 Task: Look for space in Altamura, Italy from 9th June, 2023 to 11th June, 2023 for 2 adults in price range Rs.6000 to Rs.10000. Place can be entire place with 2 bedrooms having 2 beds and 1 bathroom. Property type can be house, flat, guest house. Amenities needed are: wifi, washing machine. Booking option can be shelf check-in. Required host language is English.
Action: Mouse moved to (439, 73)
Screenshot: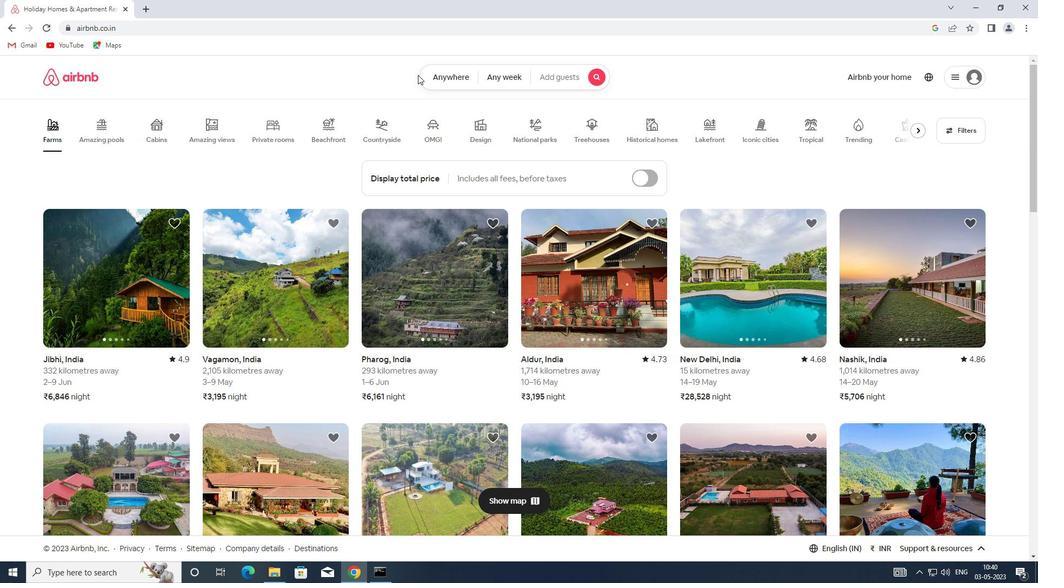 
Action: Mouse pressed left at (439, 73)
Screenshot: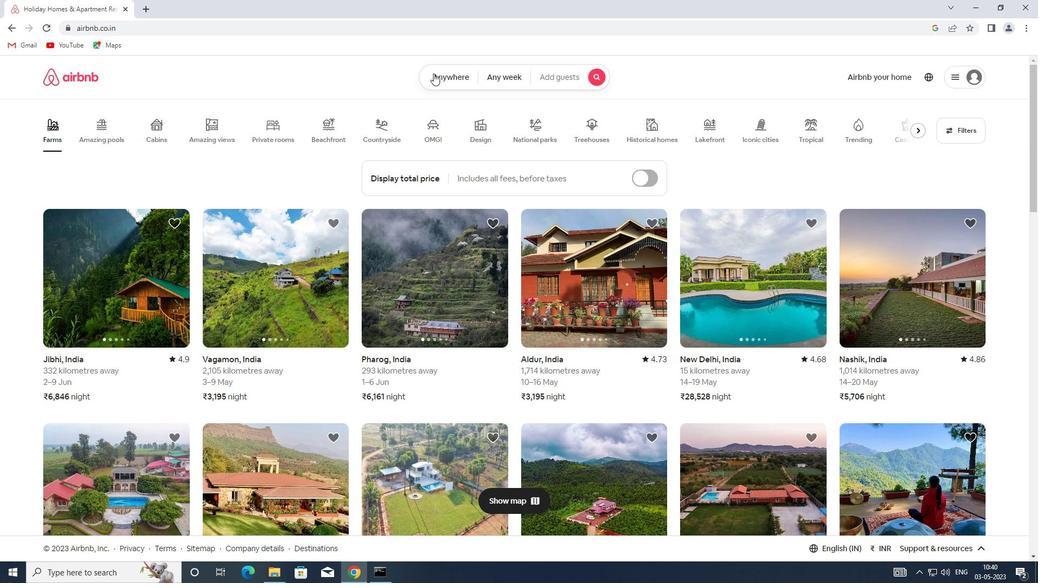 
Action: Mouse moved to (323, 124)
Screenshot: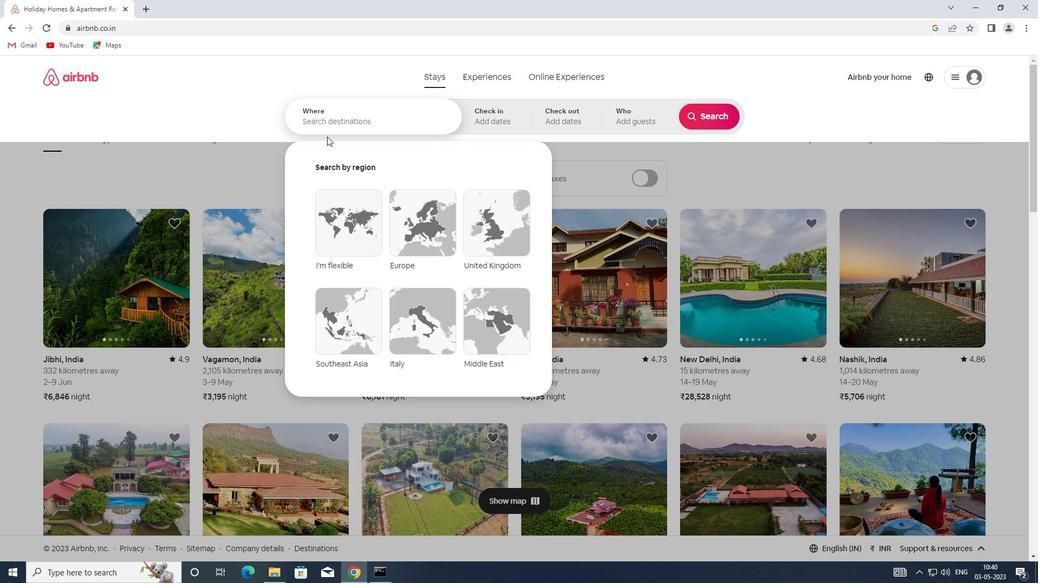 
Action: Mouse pressed left at (323, 124)
Screenshot: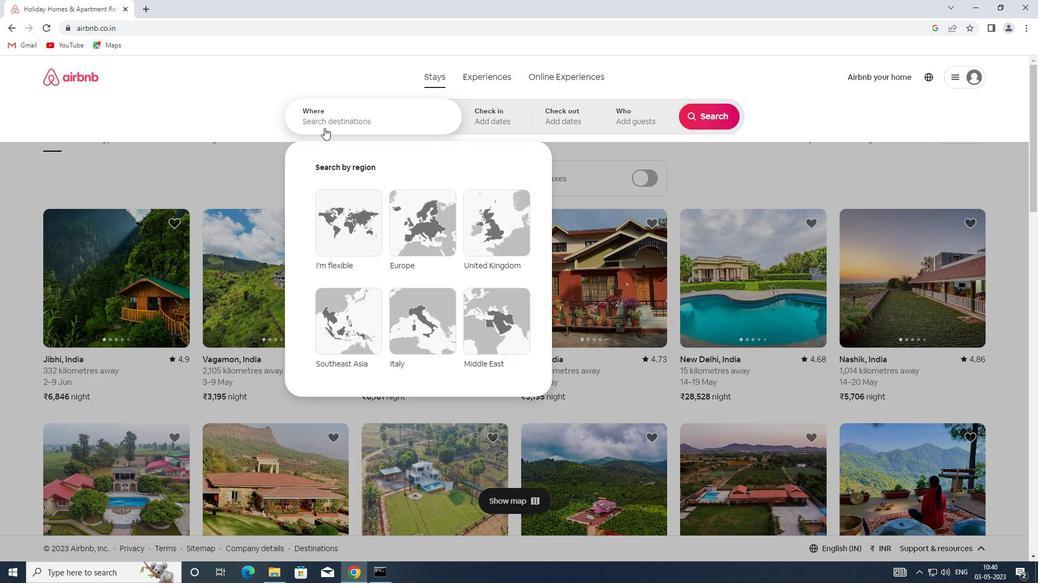 
Action: Key pressed <Key.shift>ALTAMURA,<Key.shift>ITALY
Screenshot: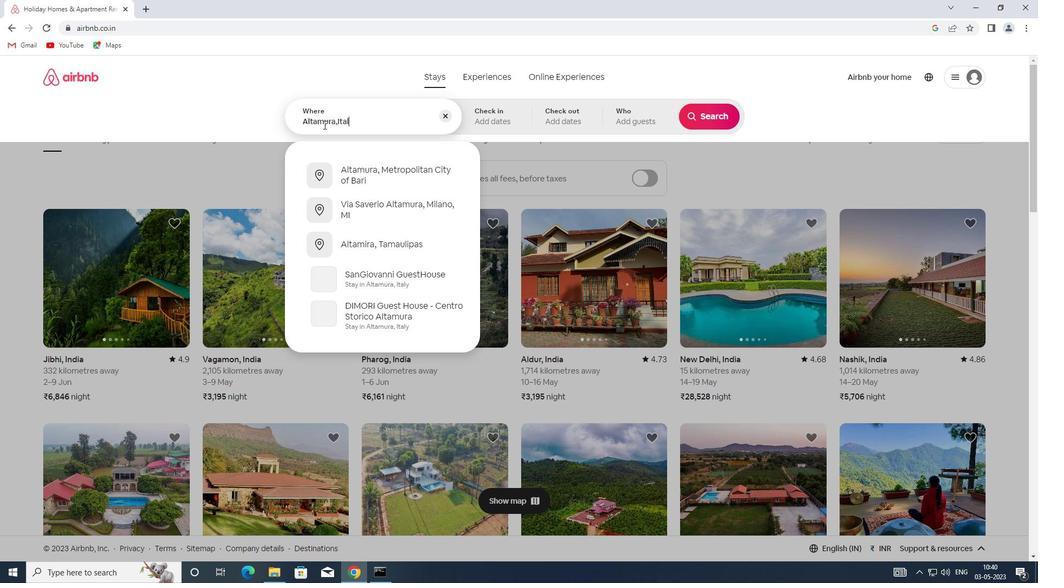 
Action: Mouse moved to (490, 122)
Screenshot: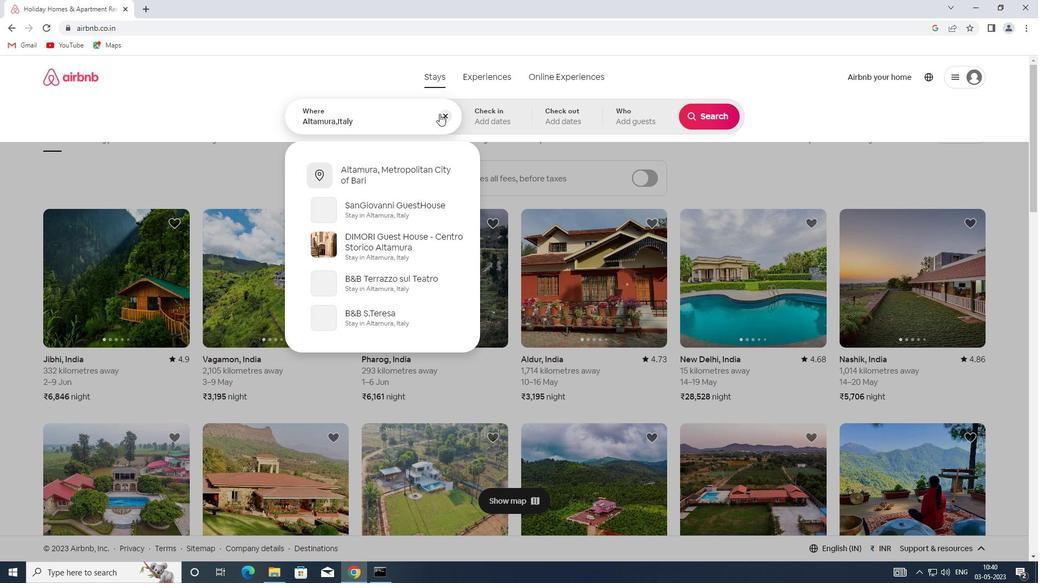 
Action: Mouse pressed left at (490, 122)
Screenshot: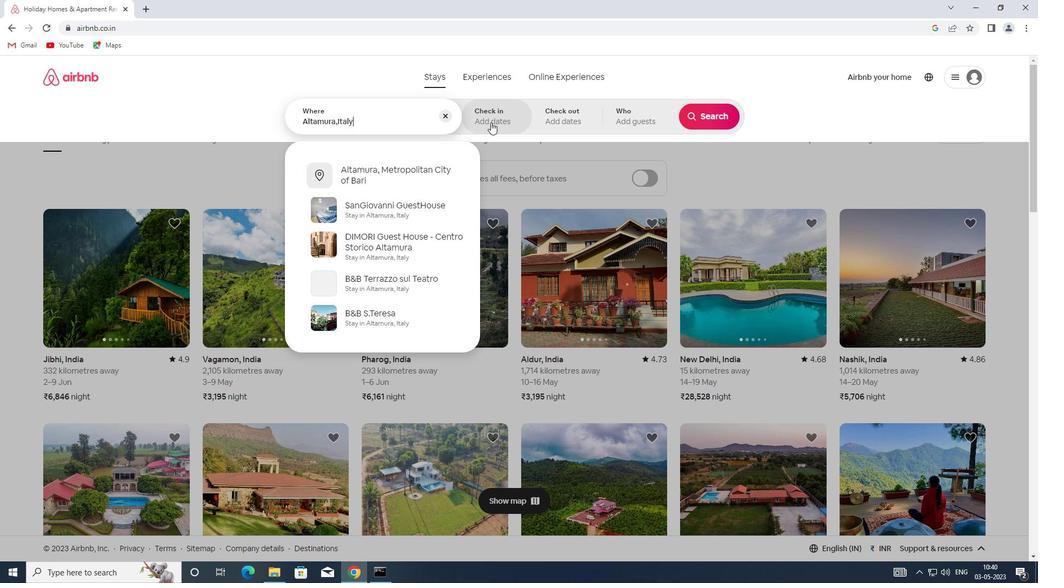 
Action: Mouse moved to (670, 269)
Screenshot: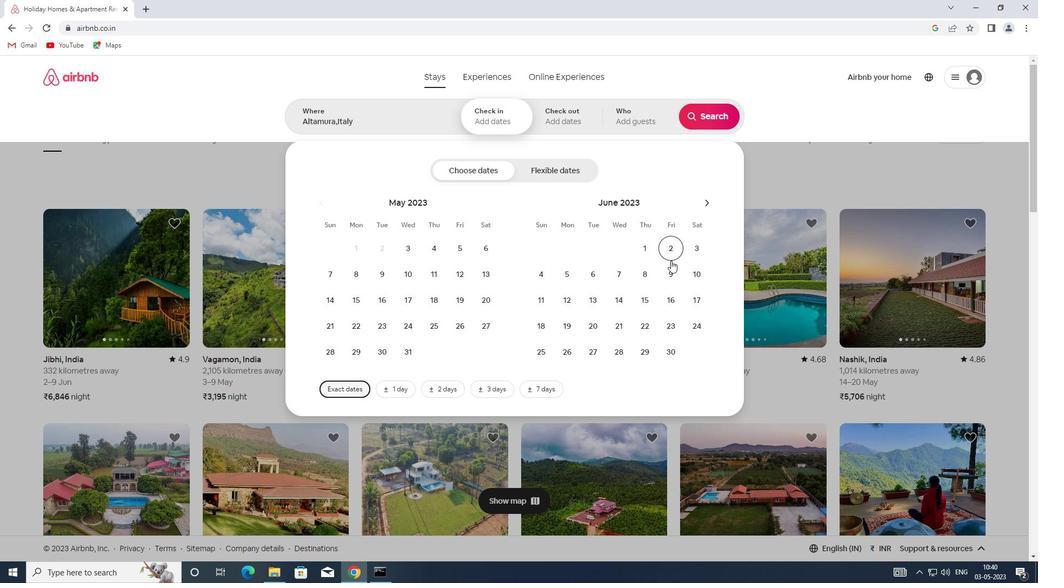 
Action: Mouse pressed left at (670, 269)
Screenshot: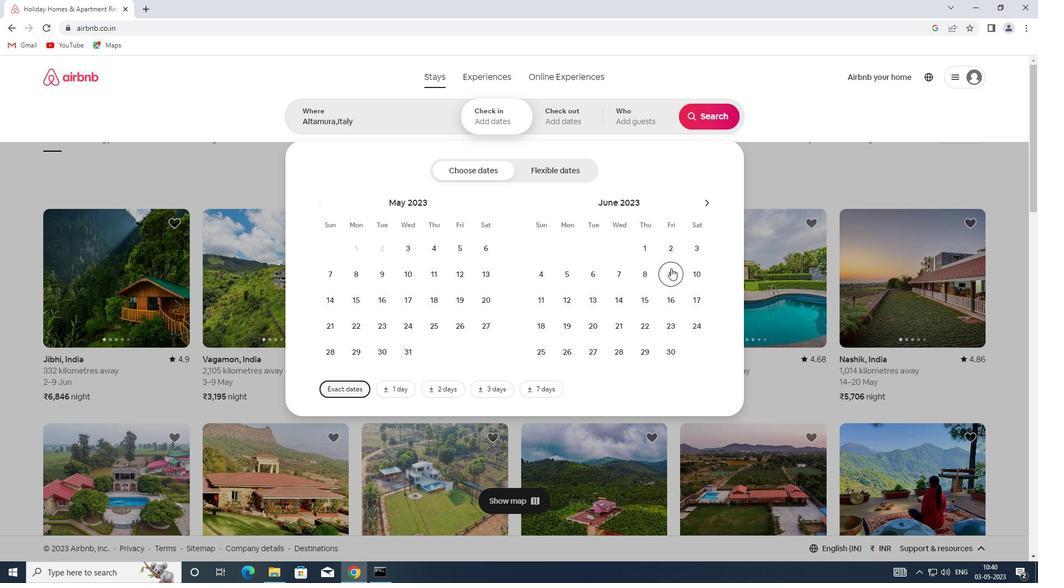 
Action: Mouse moved to (534, 290)
Screenshot: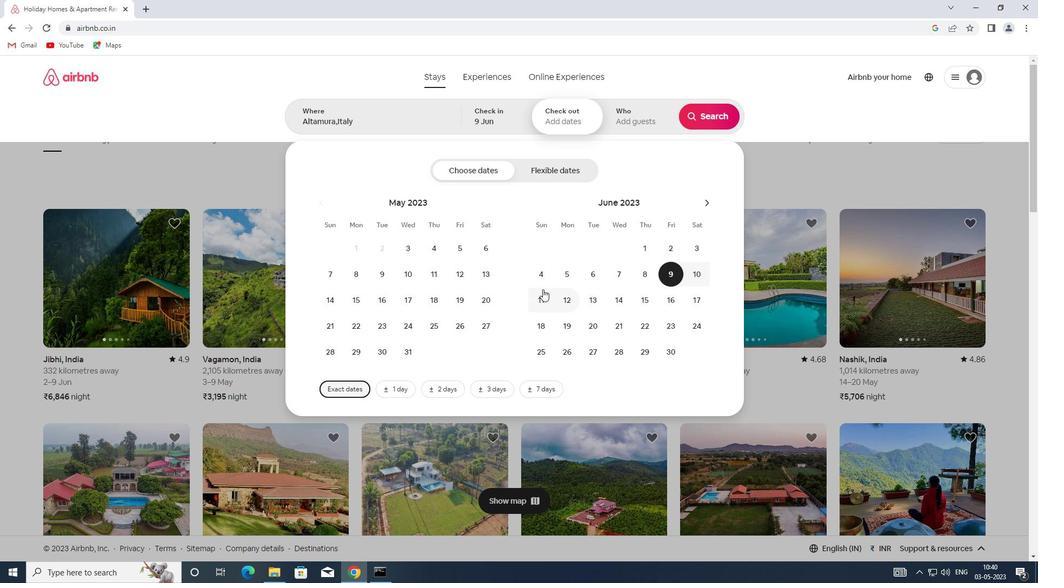 
Action: Mouse pressed left at (534, 290)
Screenshot: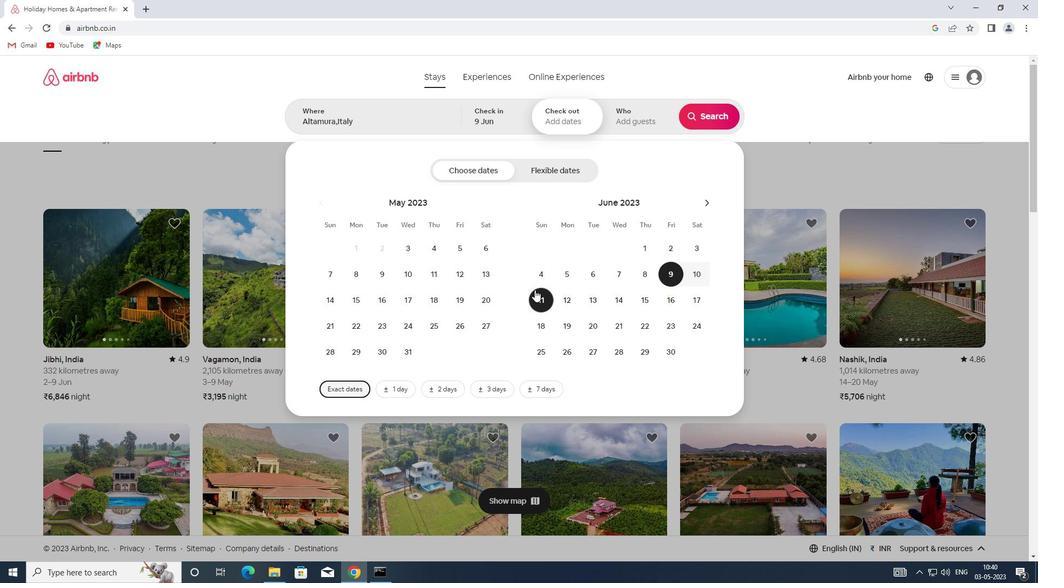 
Action: Mouse moved to (633, 115)
Screenshot: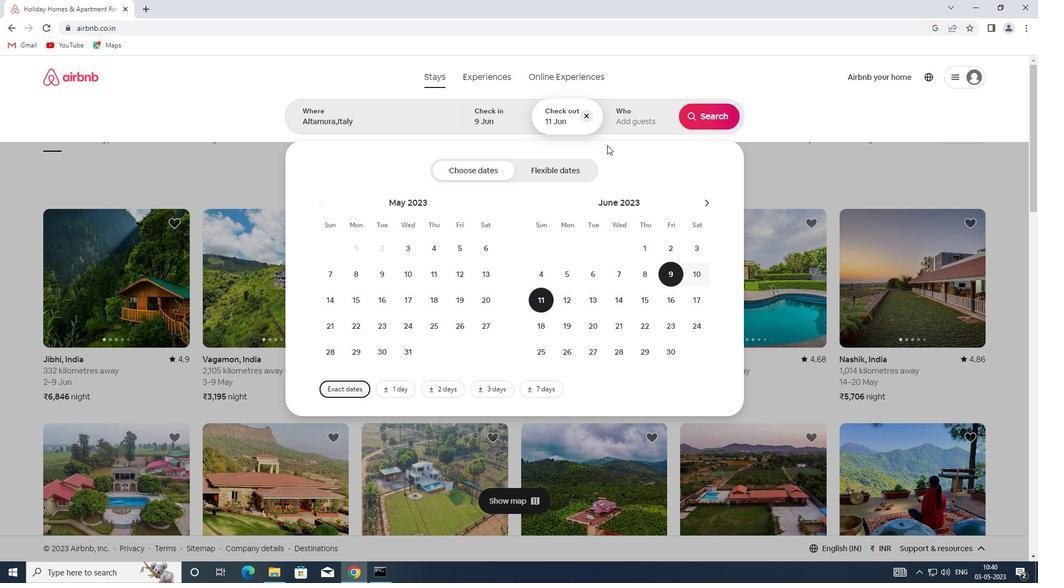 
Action: Mouse pressed left at (633, 115)
Screenshot: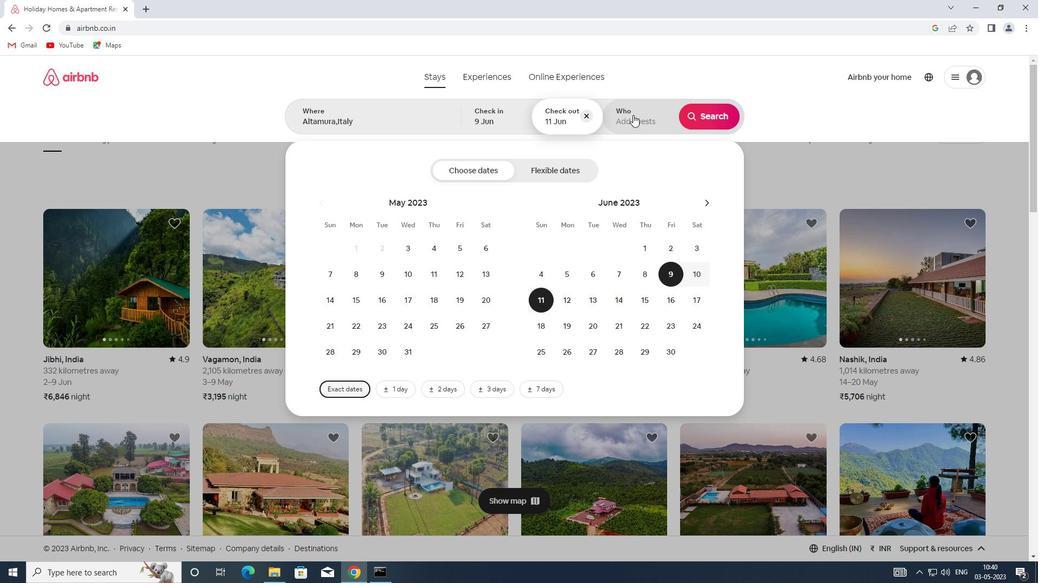 
Action: Mouse moved to (707, 174)
Screenshot: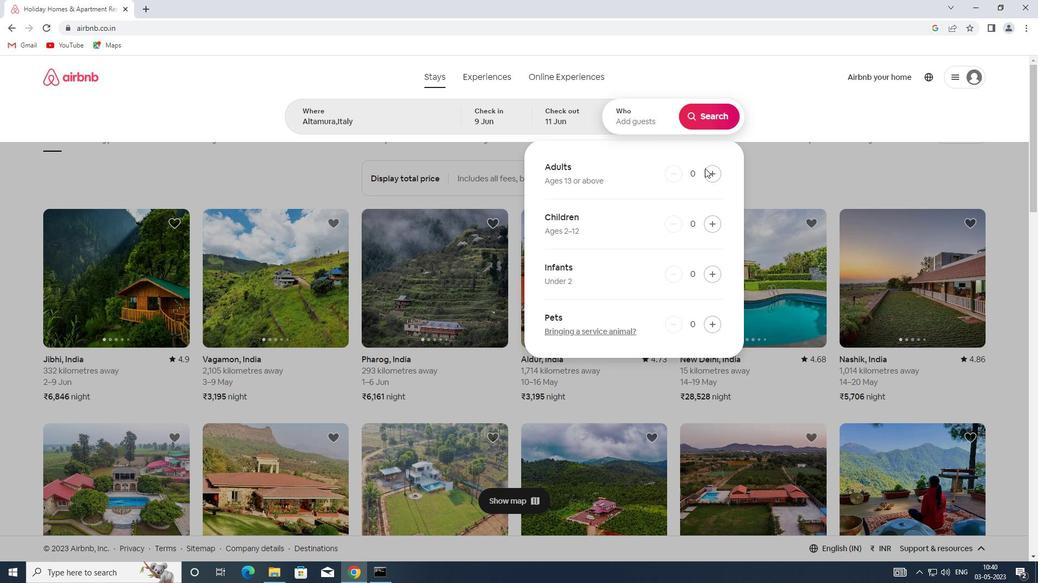 
Action: Mouse pressed left at (707, 174)
Screenshot: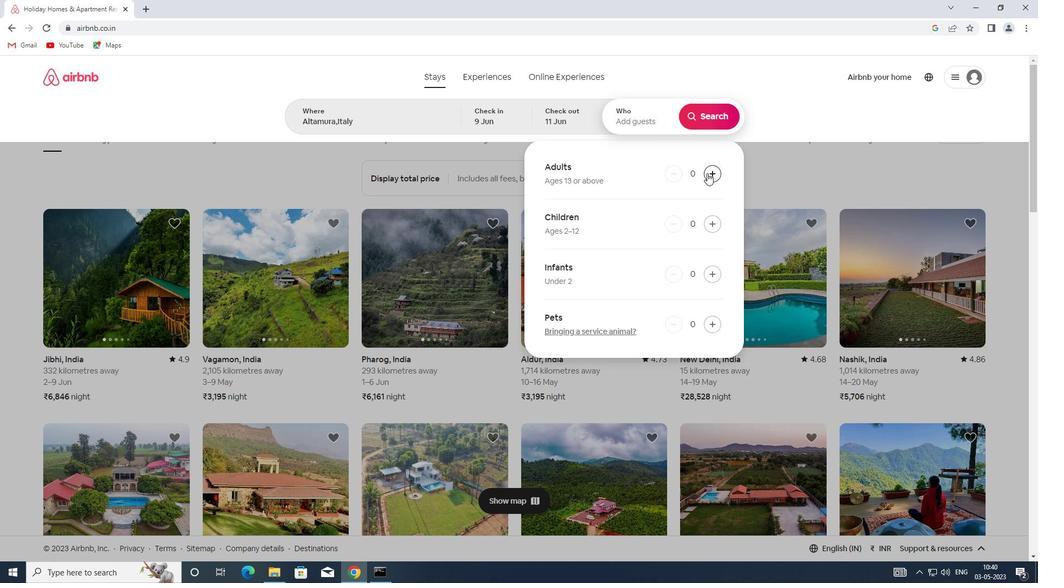 
Action: Mouse pressed left at (707, 174)
Screenshot: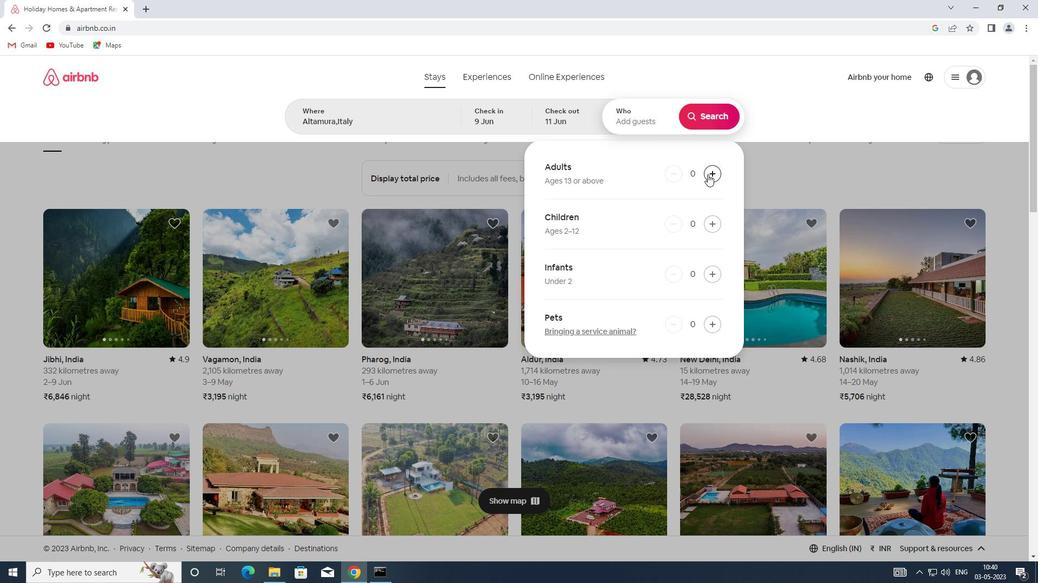 
Action: Mouse moved to (708, 117)
Screenshot: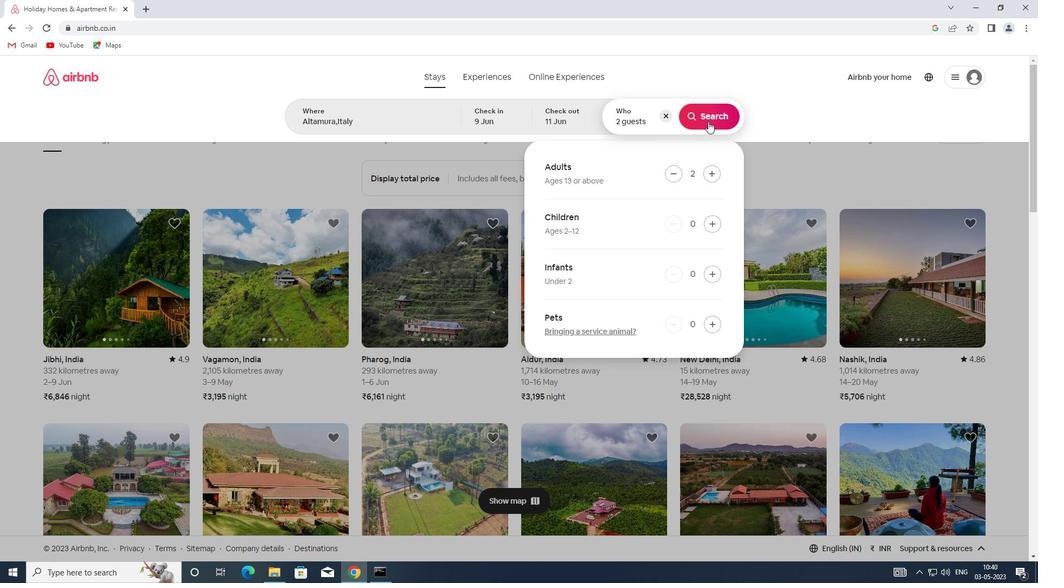 
Action: Mouse pressed left at (708, 117)
Screenshot: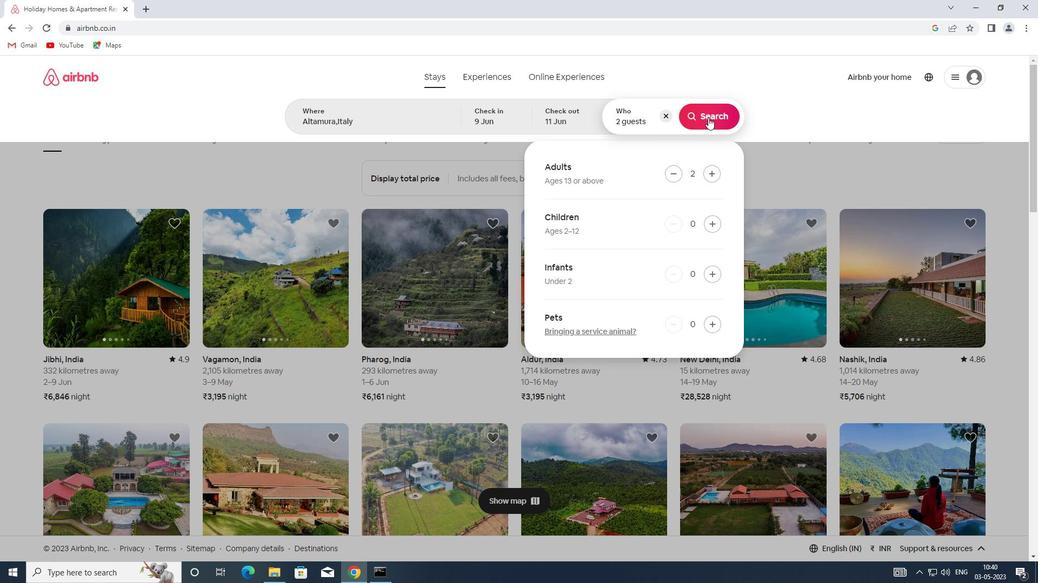 
Action: Mouse moved to (975, 116)
Screenshot: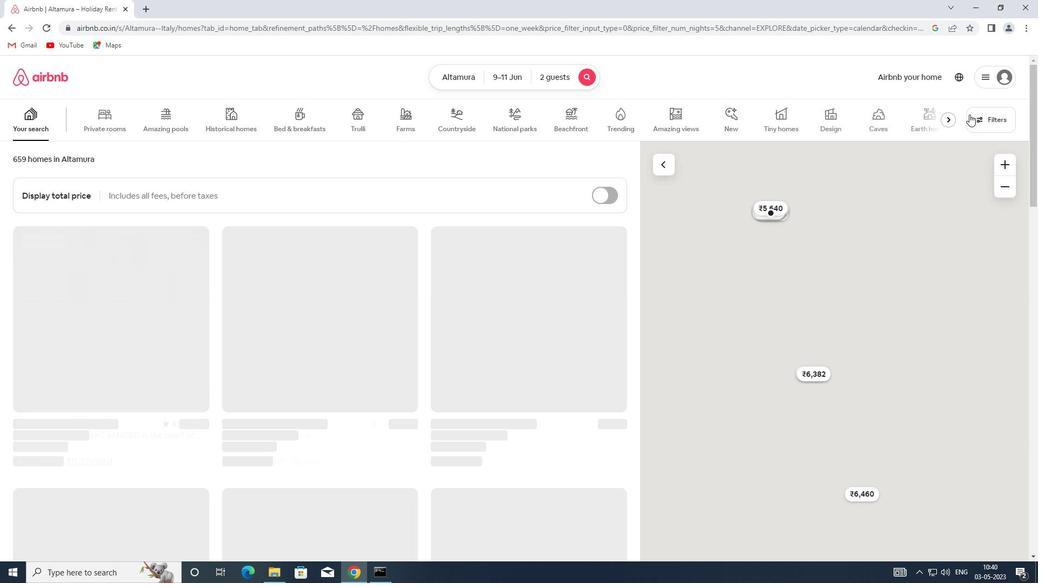 
Action: Mouse pressed left at (975, 116)
Screenshot: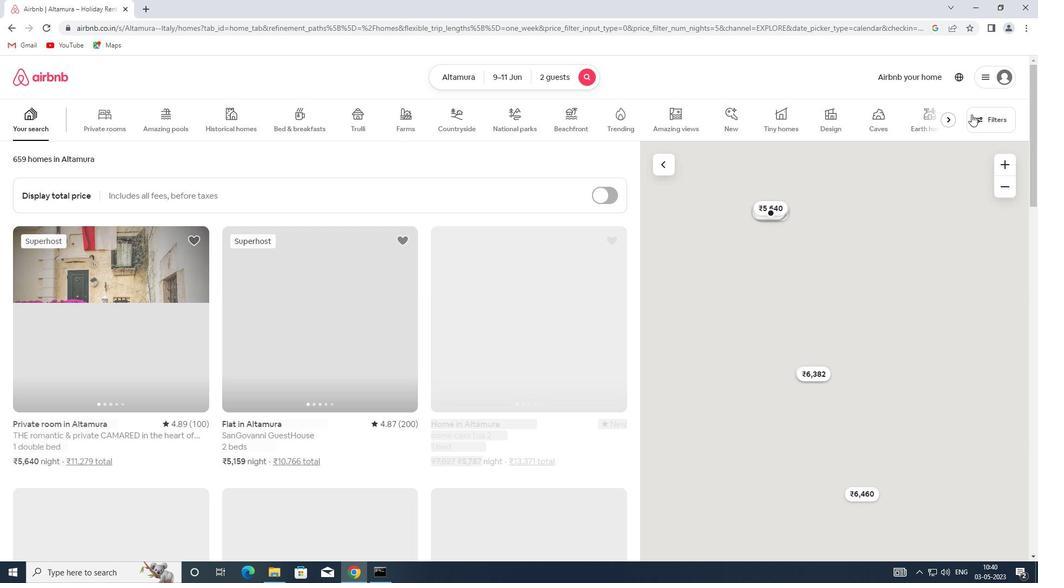 
Action: Mouse moved to (375, 255)
Screenshot: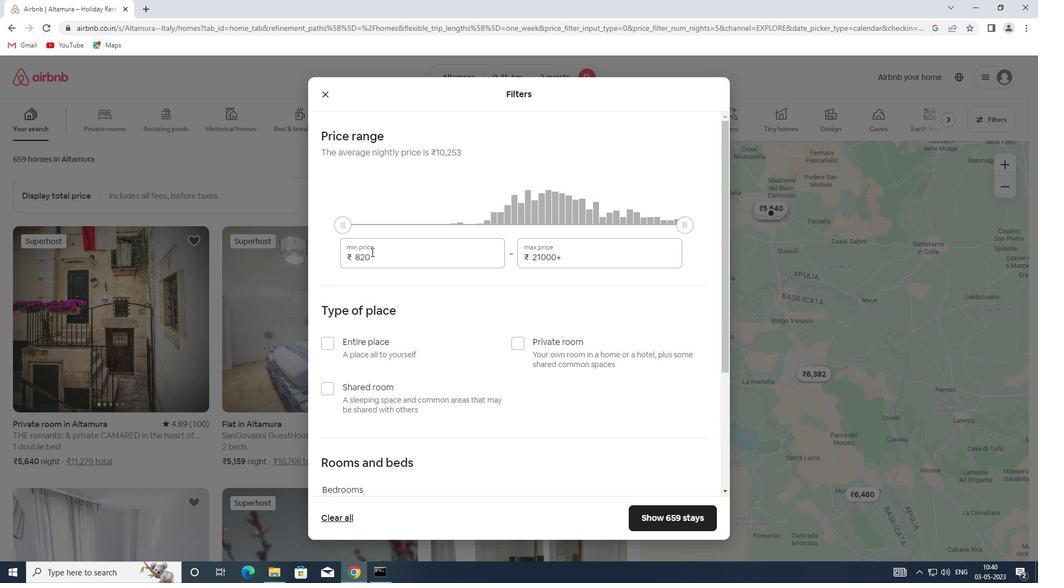 
Action: Mouse pressed left at (375, 255)
Screenshot: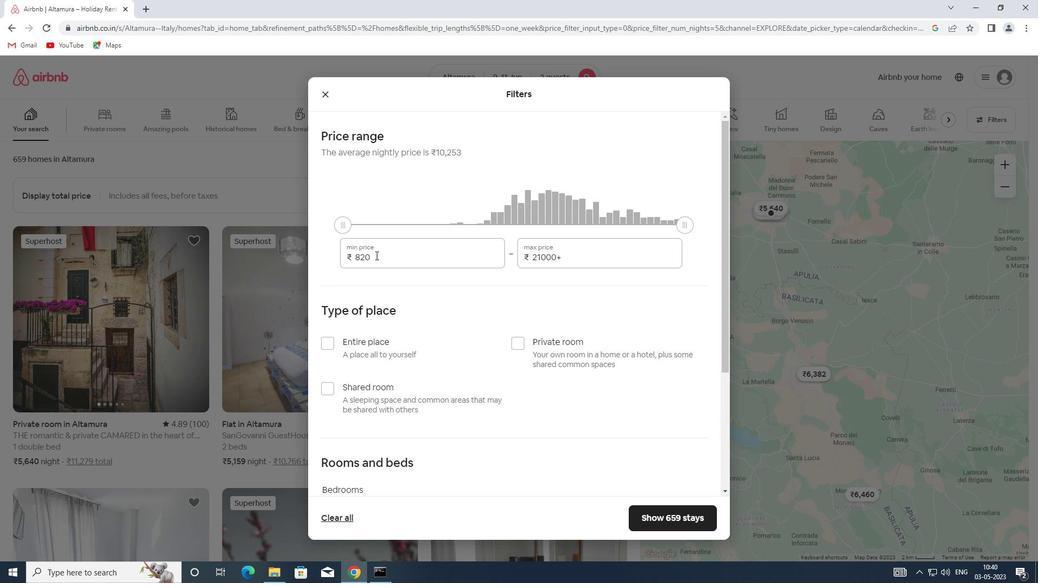 
Action: Mouse moved to (331, 255)
Screenshot: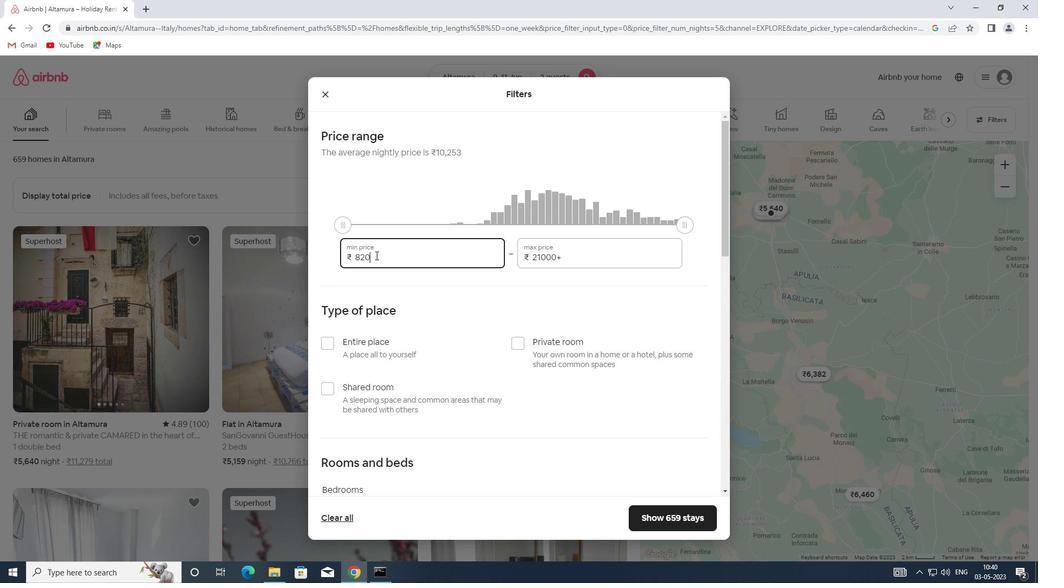 
Action: Key pressed 6000
Screenshot: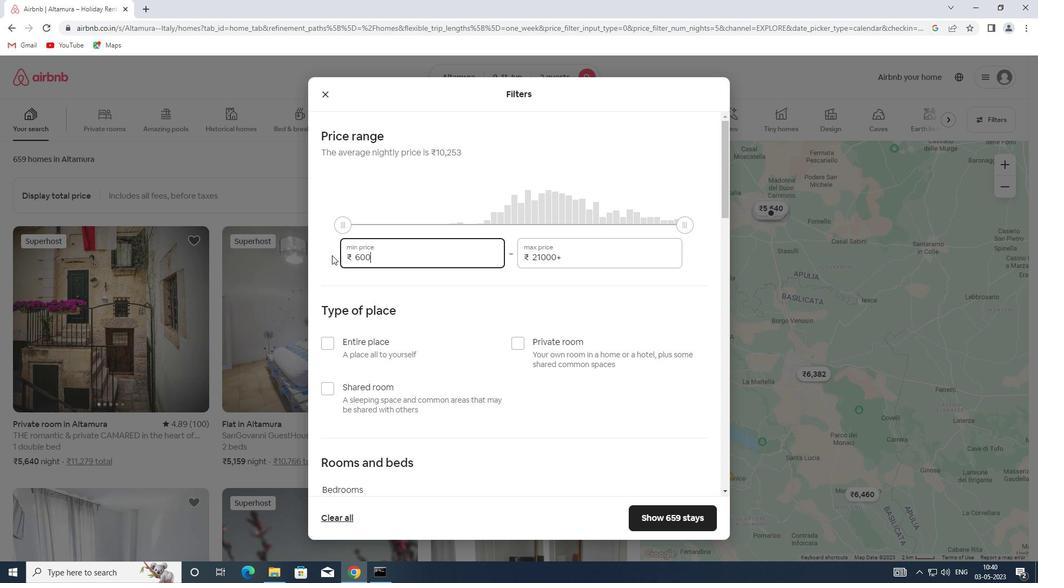 
Action: Mouse moved to (567, 257)
Screenshot: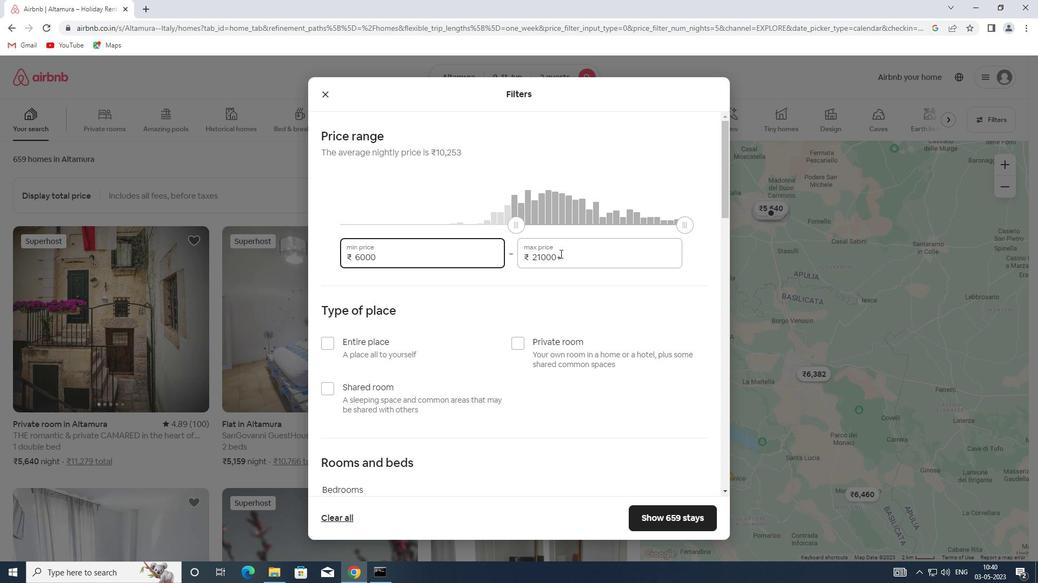 
Action: Mouse pressed left at (567, 257)
Screenshot: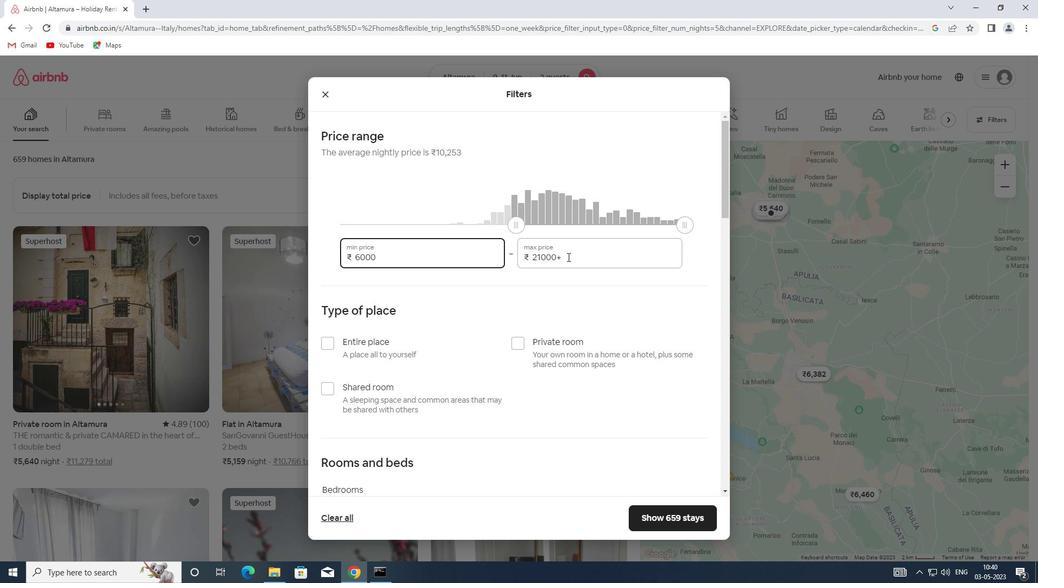 
Action: Mouse moved to (514, 257)
Screenshot: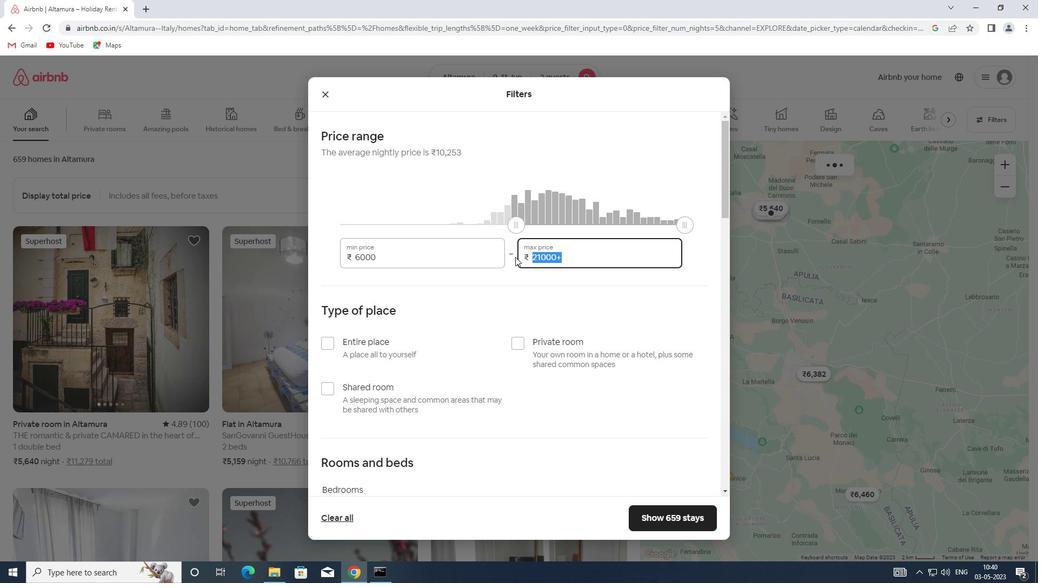 
Action: Key pressed 10000
Screenshot: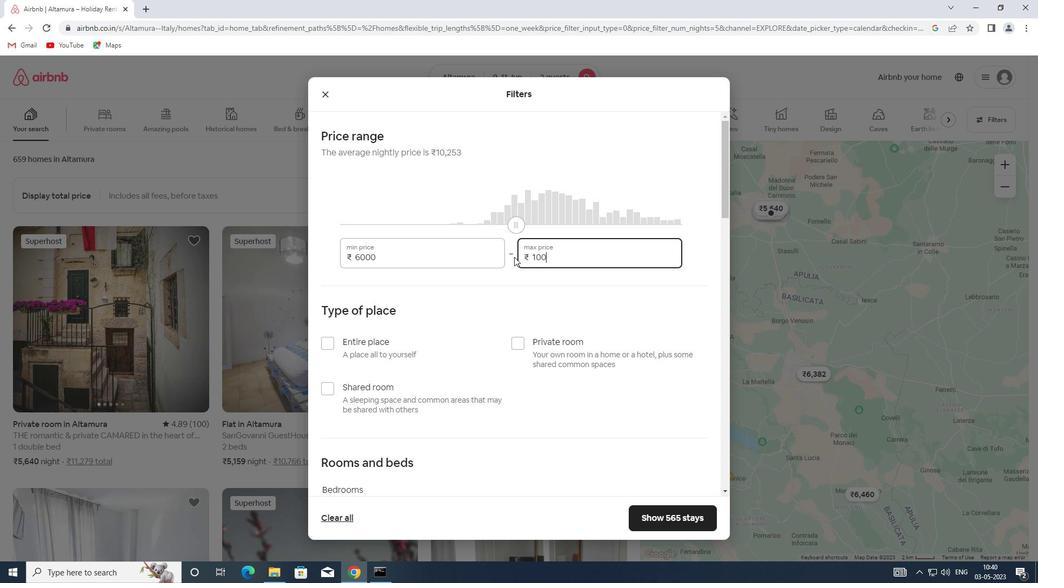 
Action: Mouse moved to (543, 295)
Screenshot: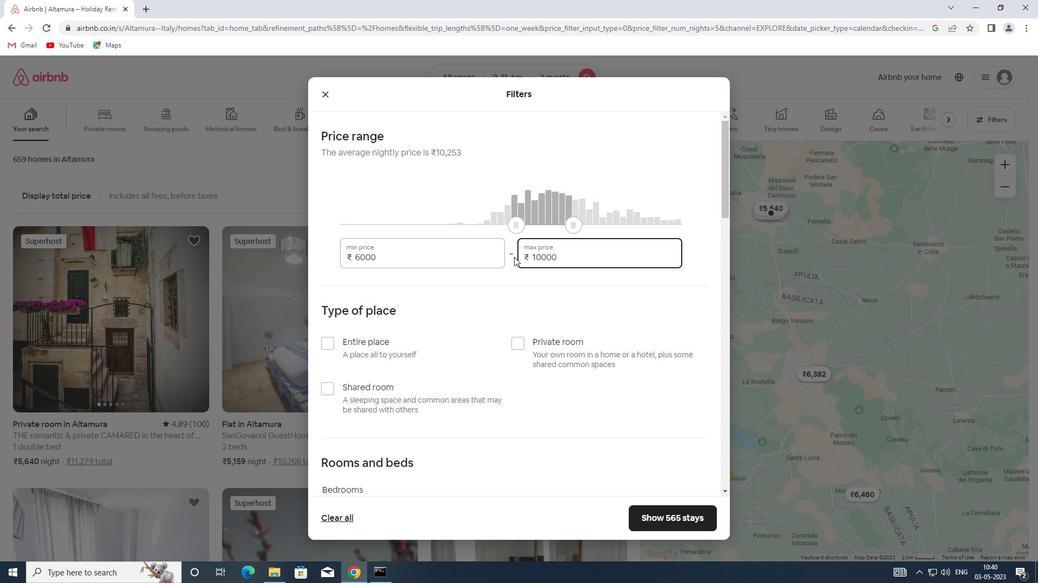 
Action: Mouse scrolled (543, 295) with delta (0, 0)
Screenshot: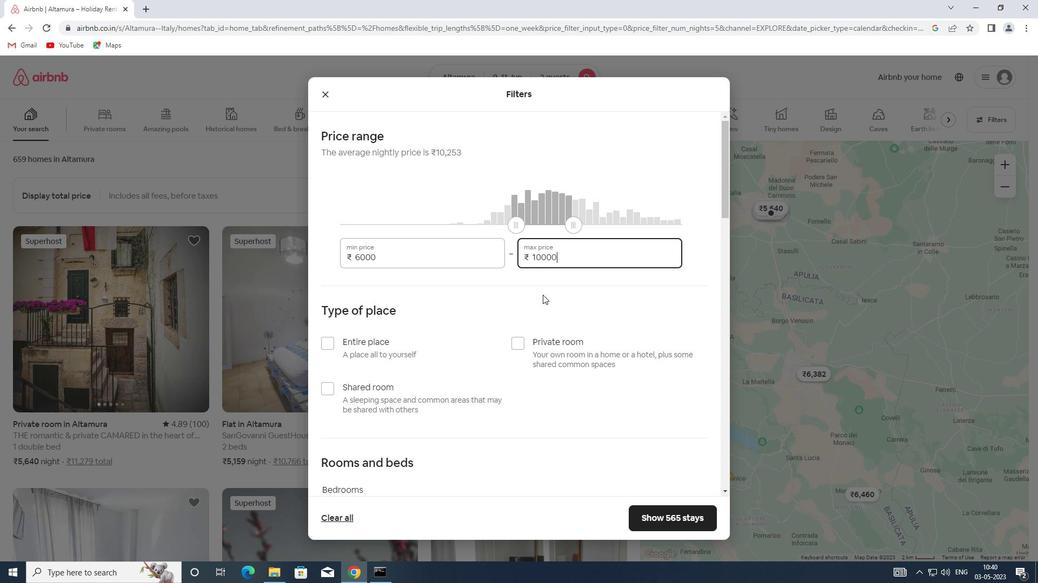 
Action: Mouse moved to (325, 293)
Screenshot: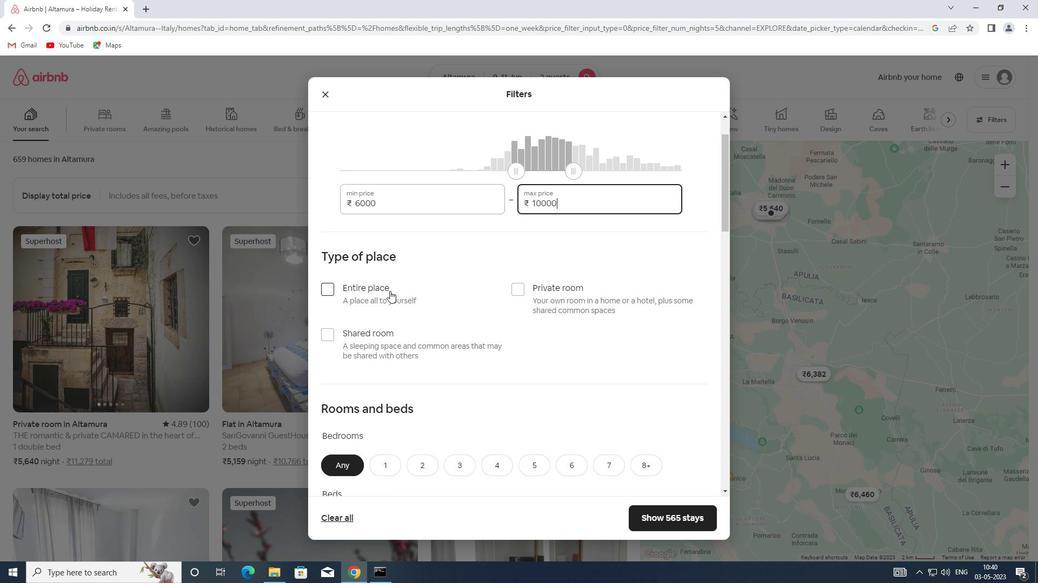
Action: Mouse pressed left at (325, 293)
Screenshot: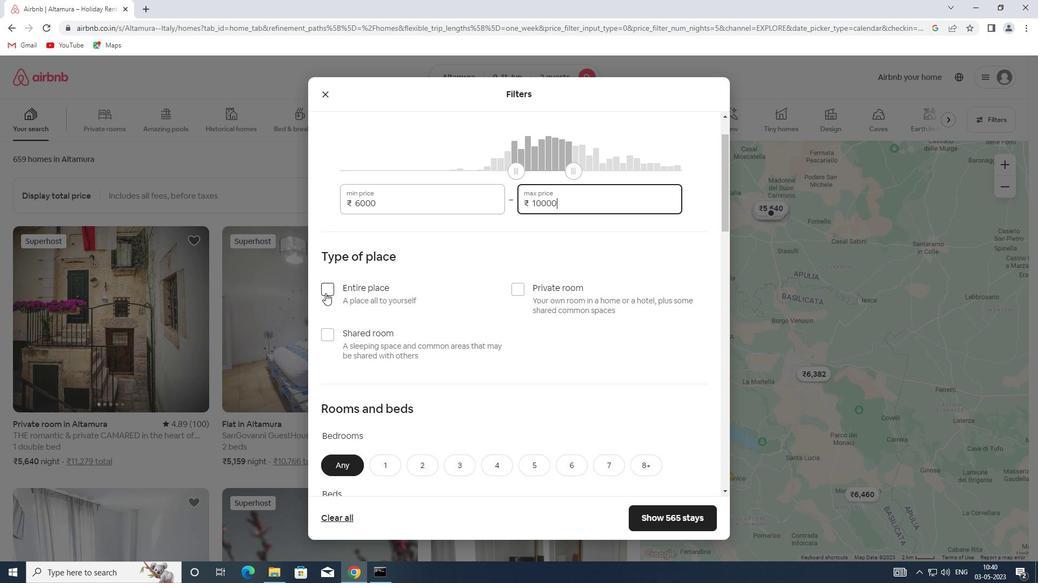 
Action: Mouse scrolled (325, 293) with delta (0, 0)
Screenshot: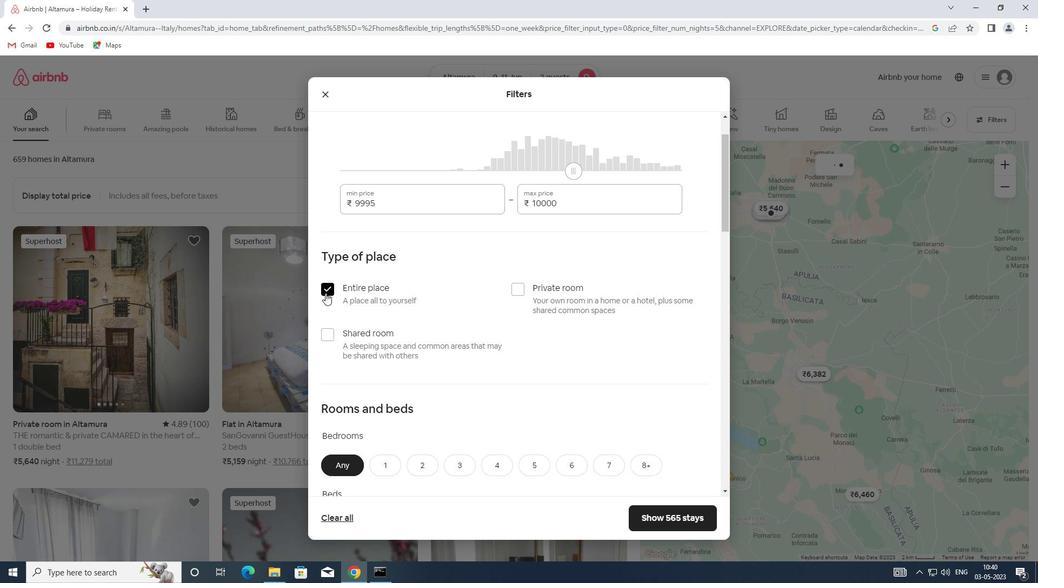 
Action: Mouse scrolled (325, 293) with delta (0, 0)
Screenshot: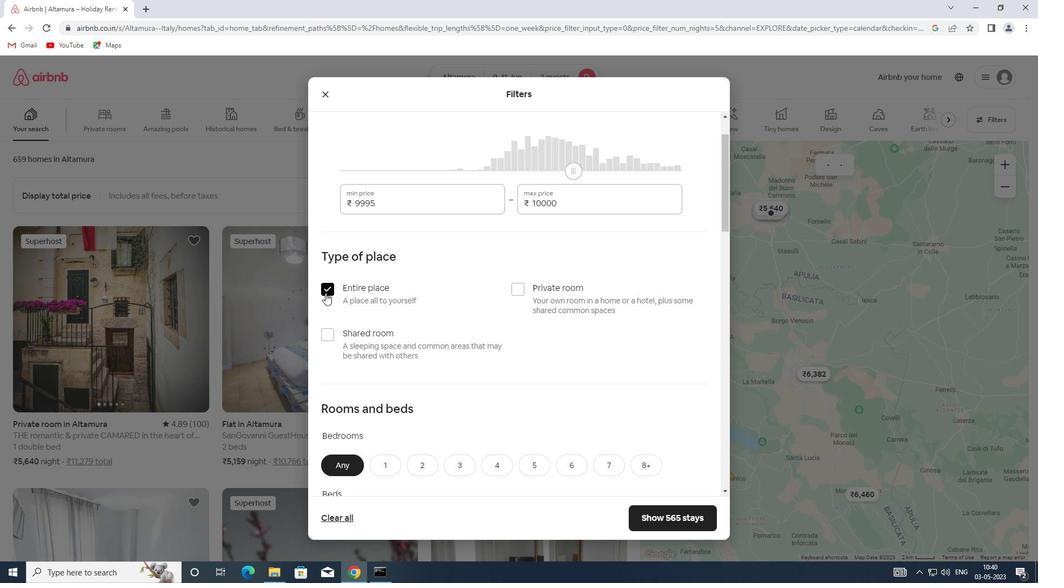 
Action: Mouse moved to (421, 359)
Screenshot: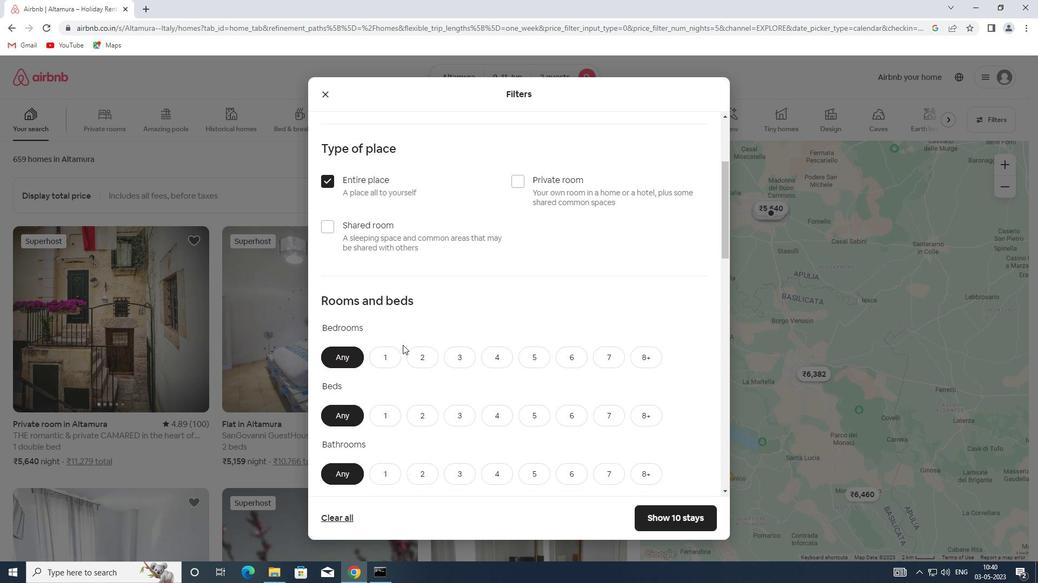 
Action: Mouse pressed left at (421, 359)
Screenshot: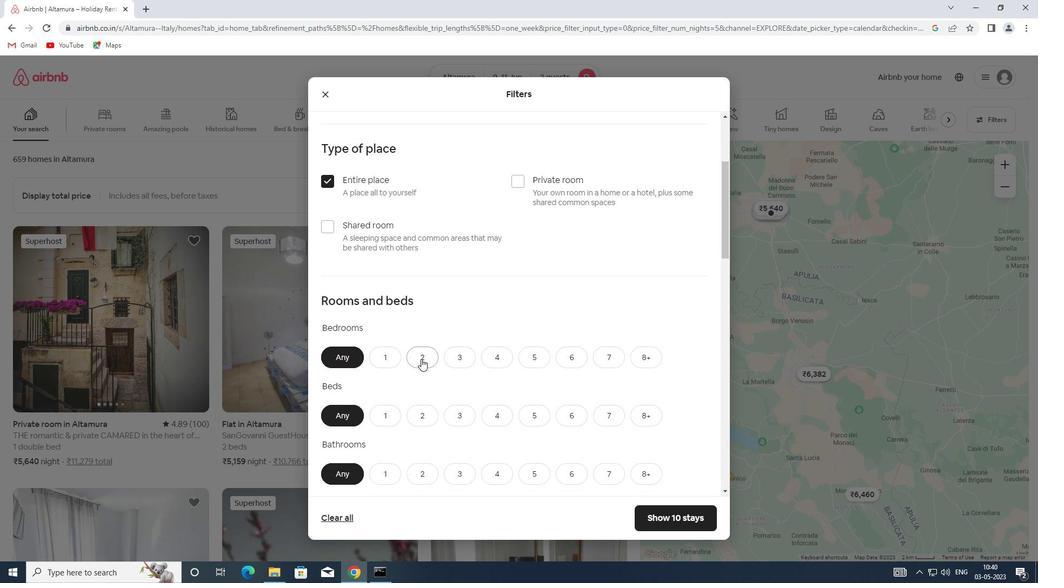 
Action: Mouse scrolled (421, 358) with delta (0, 0)
Screenshot: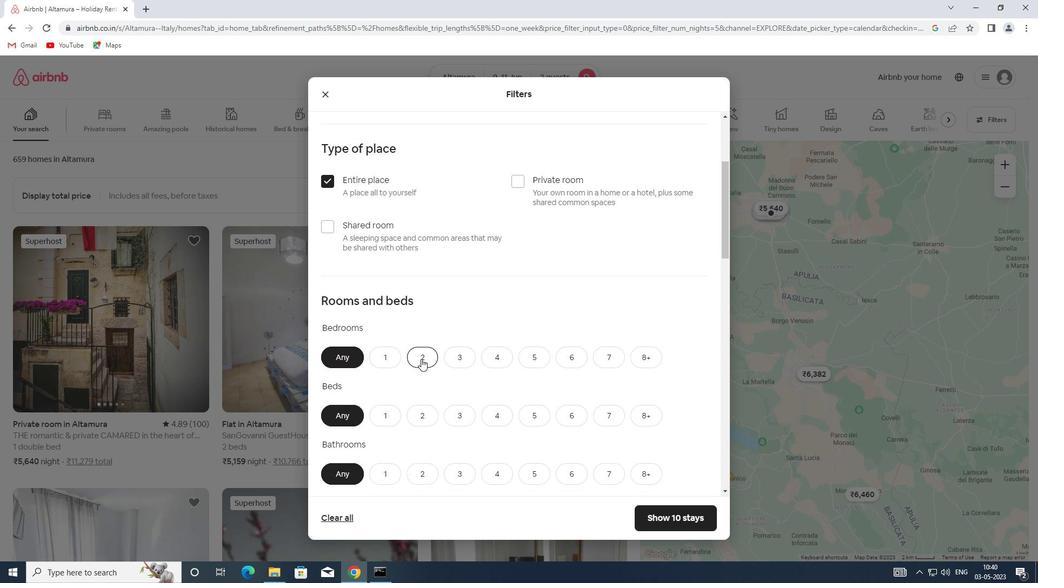 
Action: Mouse scrolled (421, 358) with delta (0, 0)
Screenshot: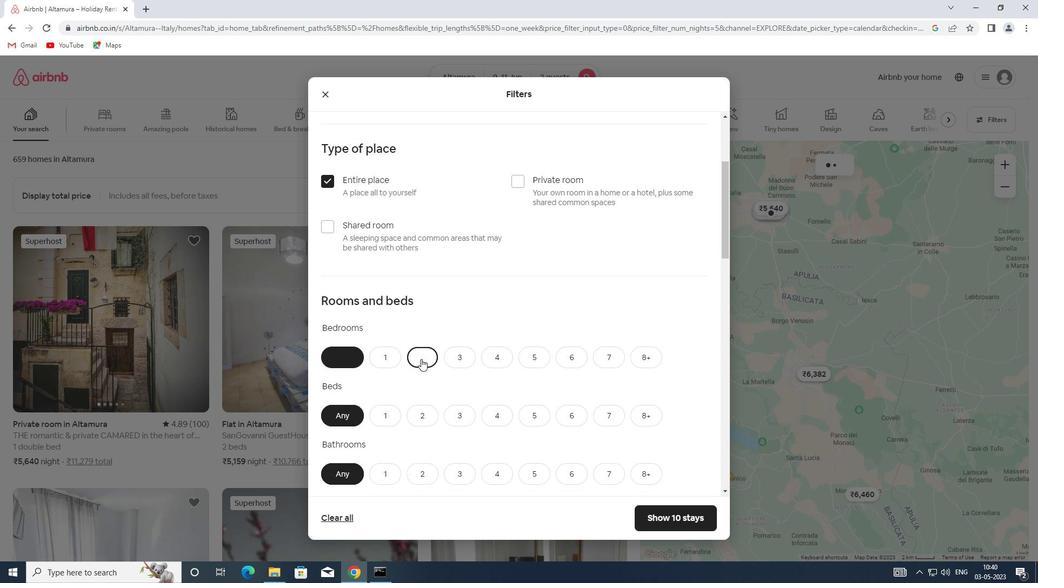 
Action: Mouse scrolled (421, 358) with delta (0, 0)
Screenshot: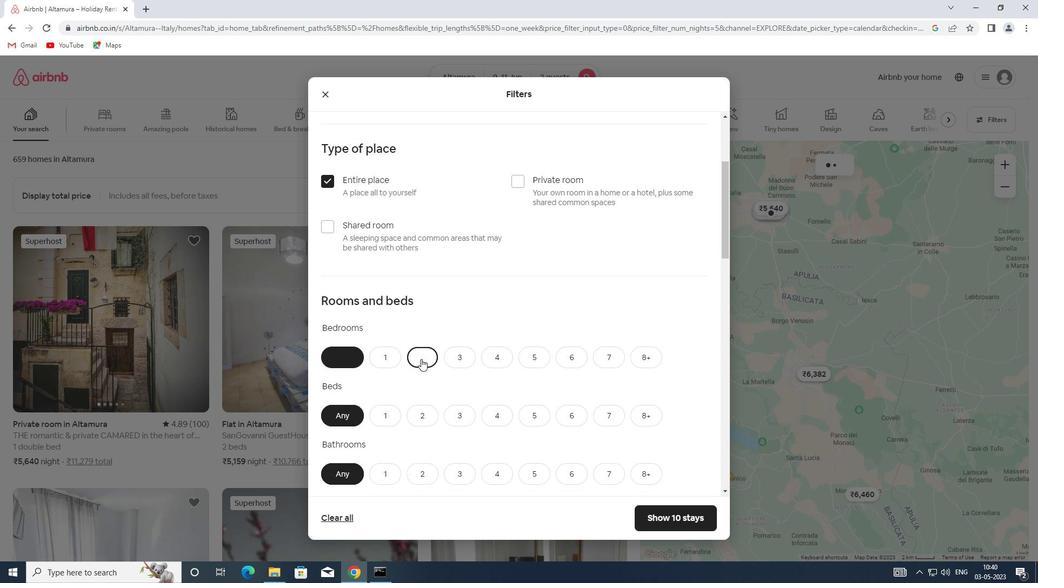 
Action: Mouse scrolled (421, 358) with delta (0, 0)
Screenshot: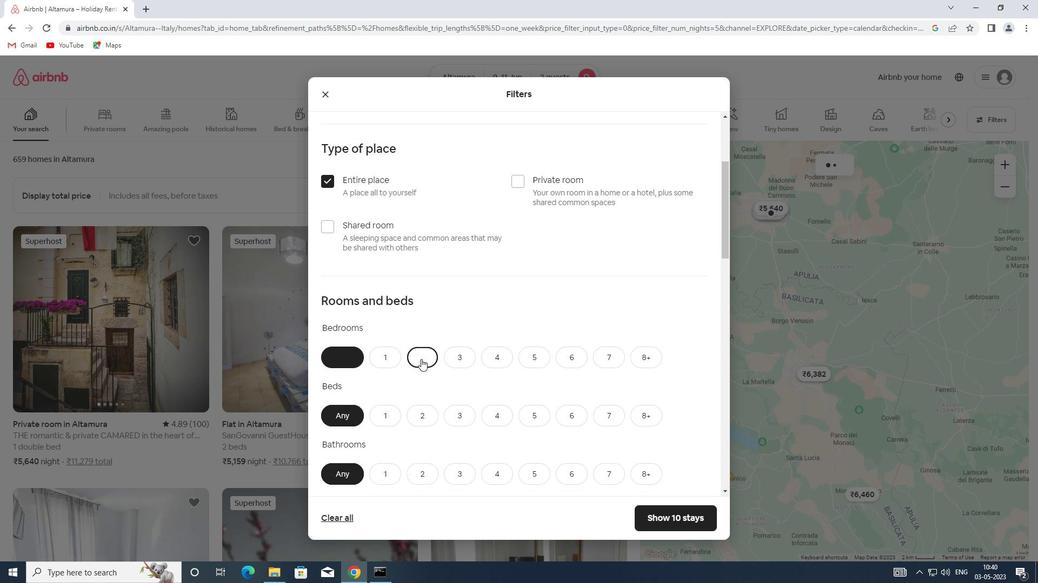 
Action: Mouse moved to (420, 201)
Screenshot: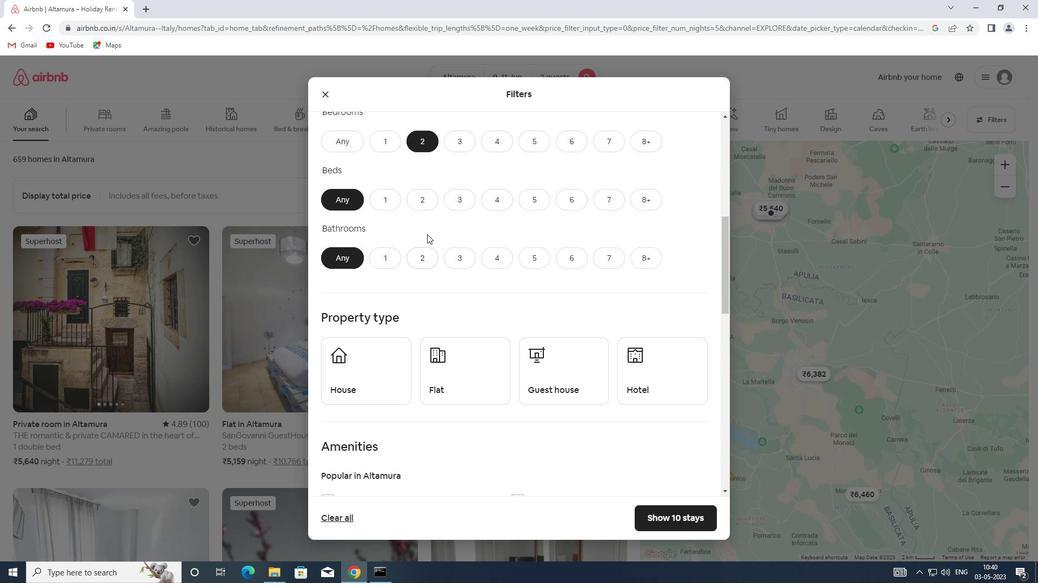 
Action: Mouse pressed left at (420, 201)
Screenshot: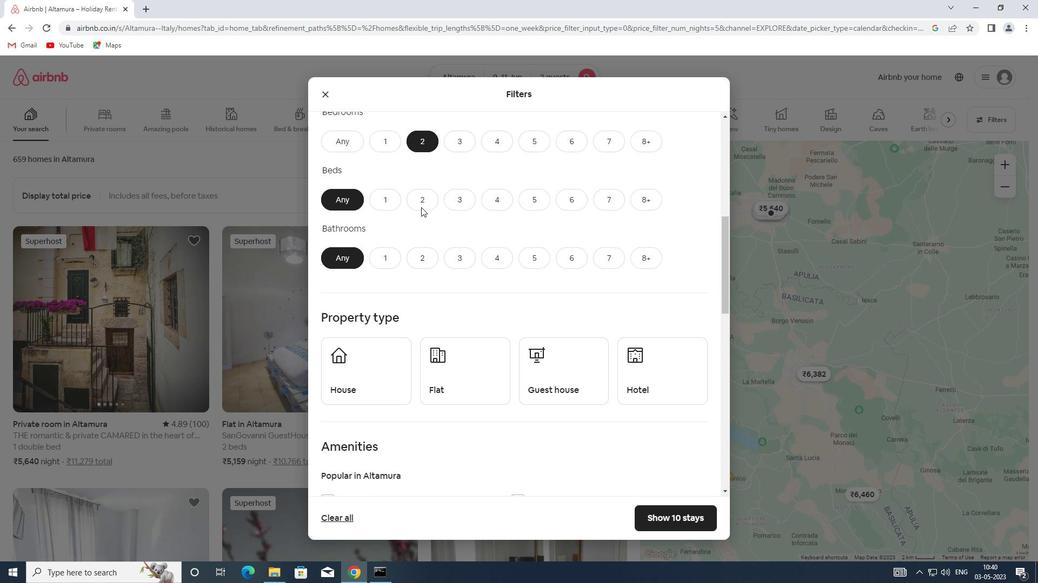 
Action: Mouse moved to (423, 265)
Screenshot: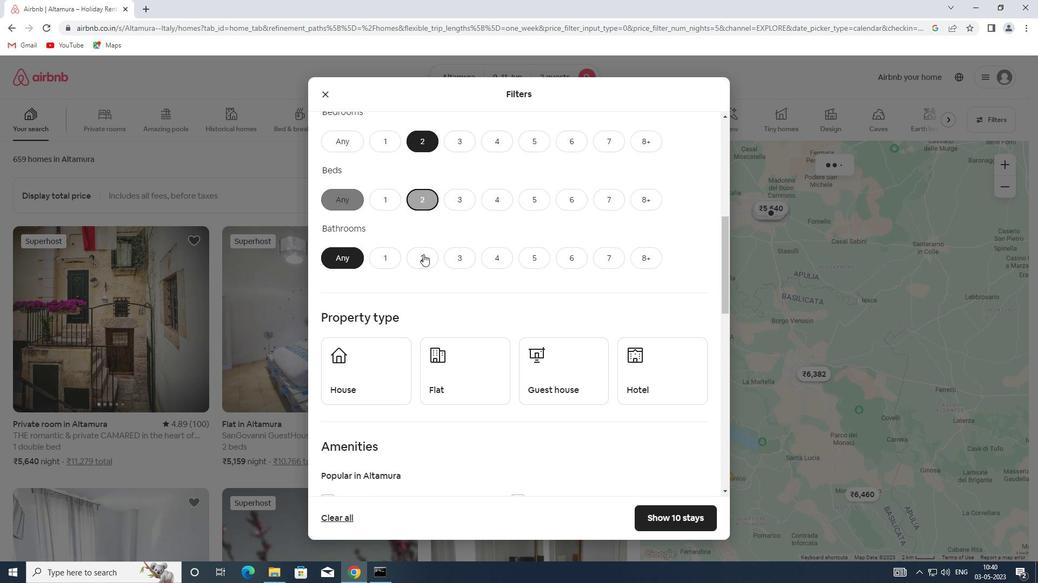 
Action: Mouse pressed left at (423, 265)
Screenshot: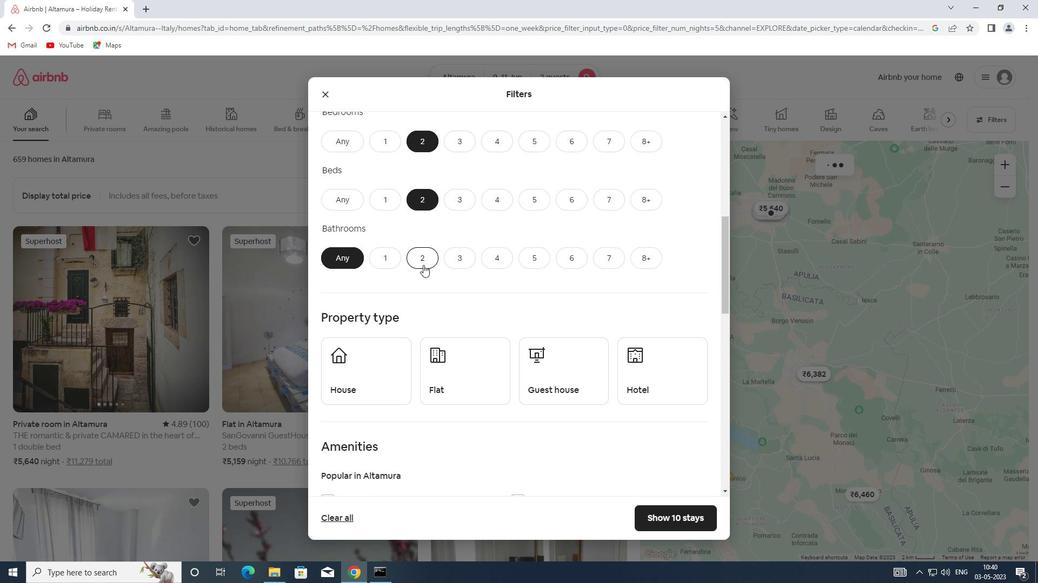 
Action: Mouse moved to (398, 349)
Screenshot: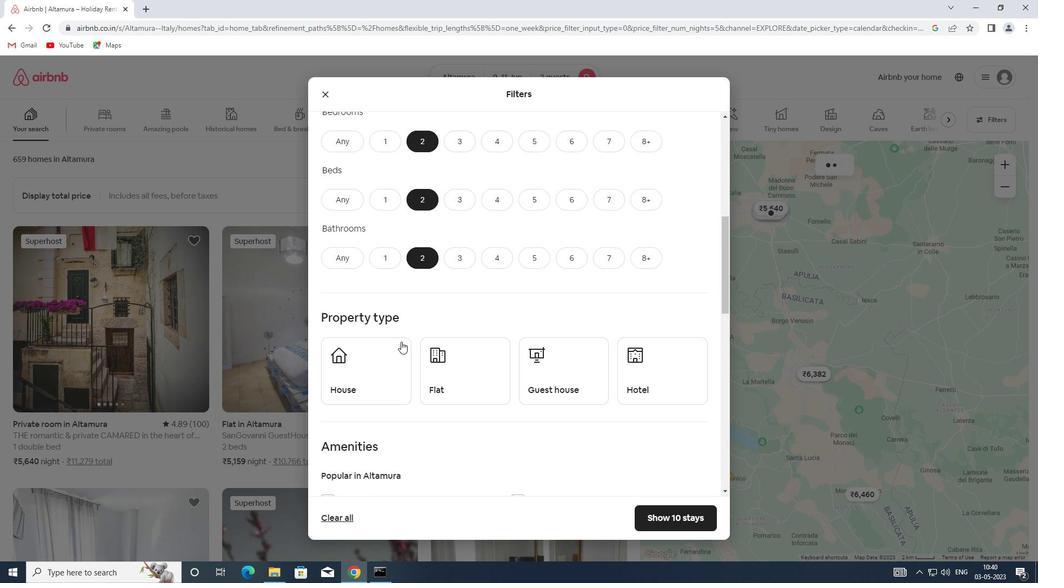 
Action: Mouse pressed left at (398, 349)
Screenshot: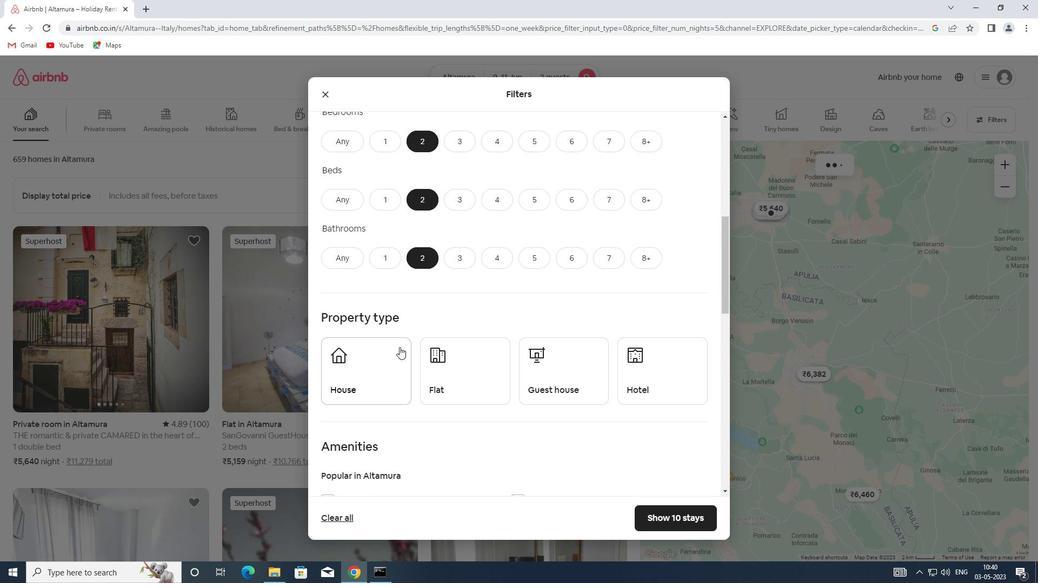
Action: Mouse moved to (448, 369)
Screenshot: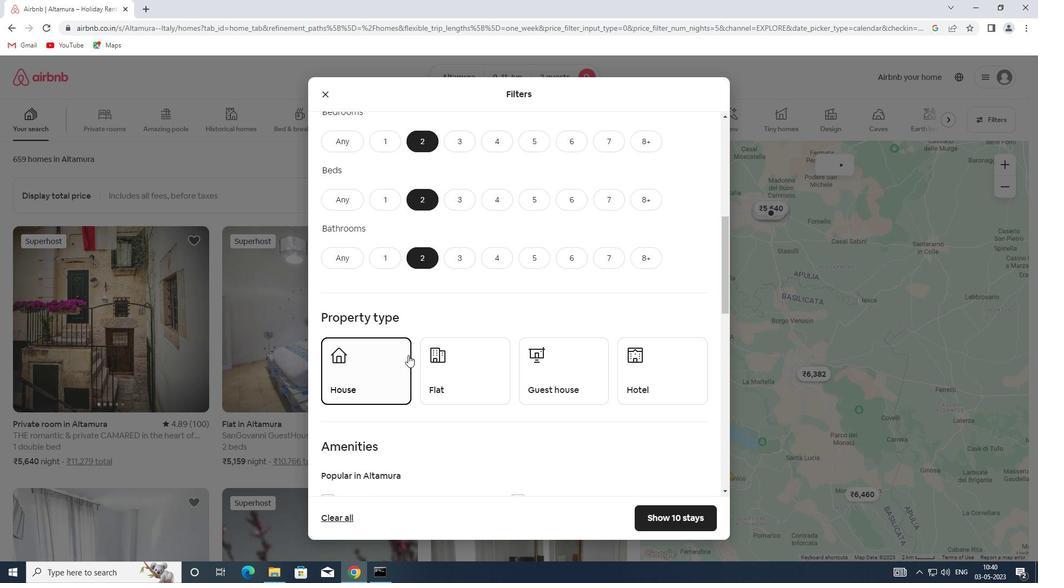 
Action: Mouse pressed left at (448, 369)
Screenshot: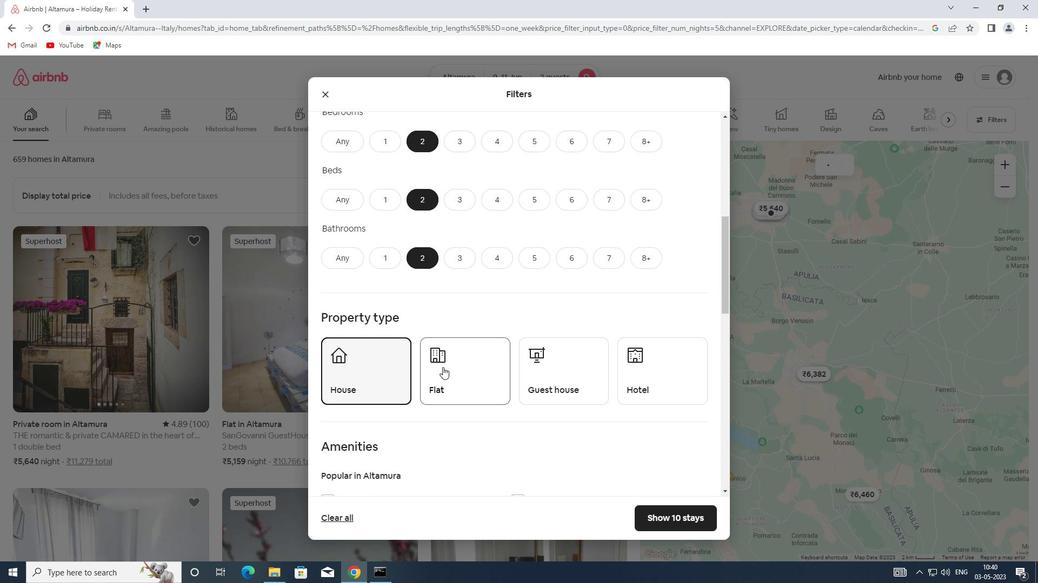 
Action: Mouse moved to (524, 372)
Screenshot: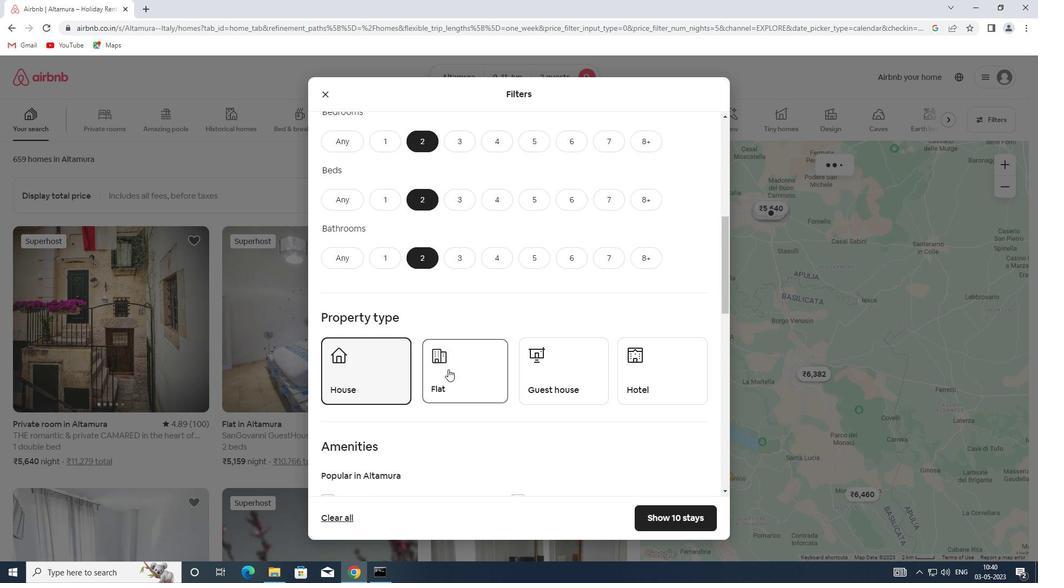 
Action: Mouse pressed left at (524, 372)
Screenshot: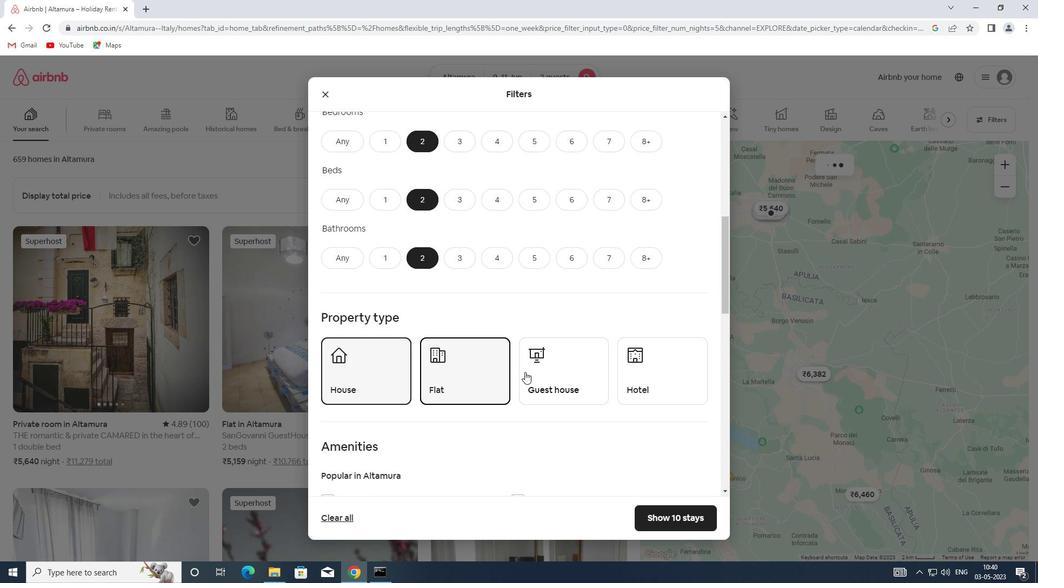 
Action: Mouse moved to (654, 382)
Screenshot: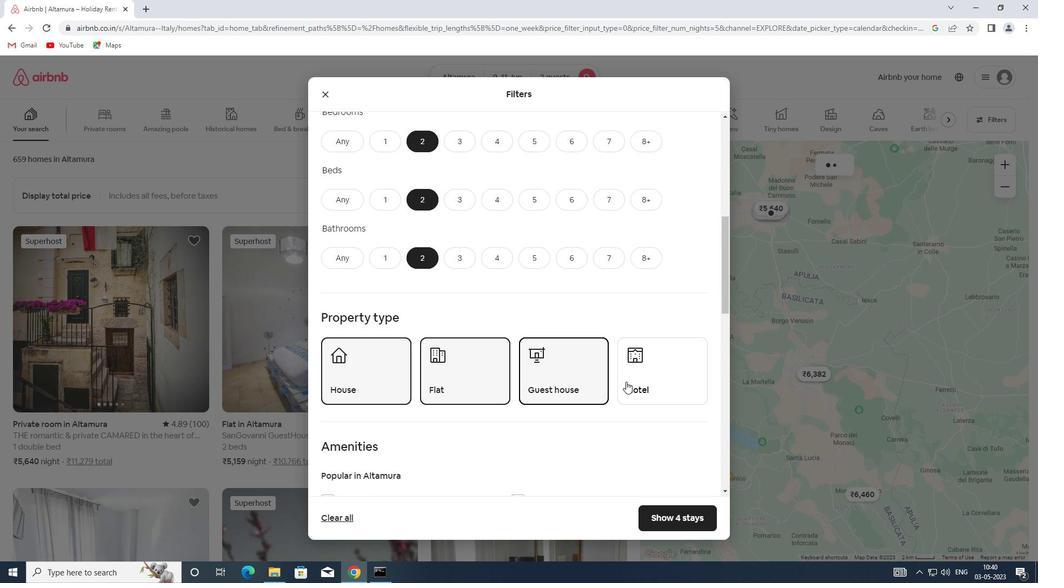 
Action: Mouse pressed left at (654, 382)
Screenshot: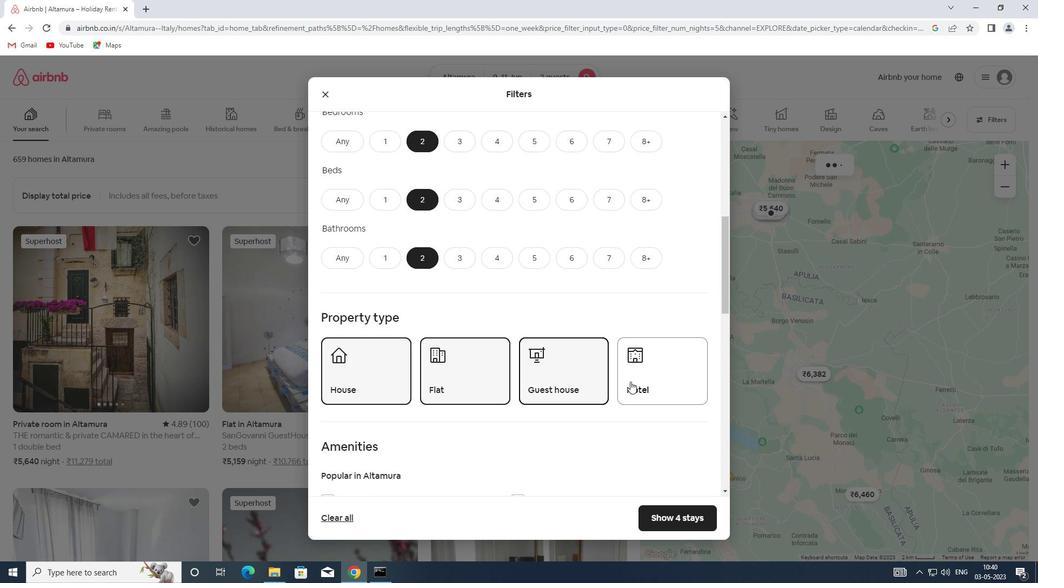 
Action: Mouse moved to (592, 346)
Screenshot: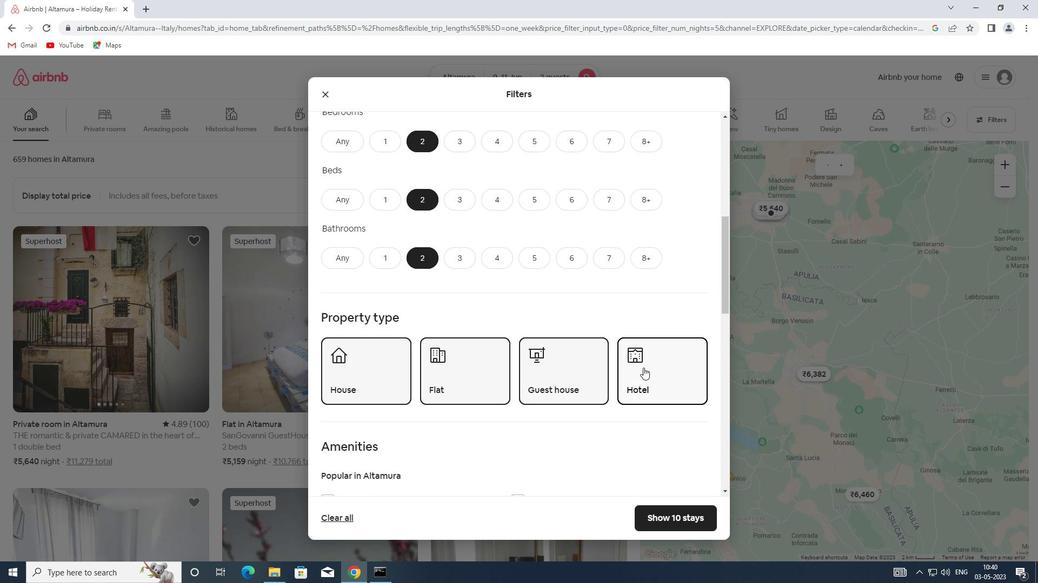 
Action: Mouse scrolled (592, 346) with delta (0, 0)
Screenshot: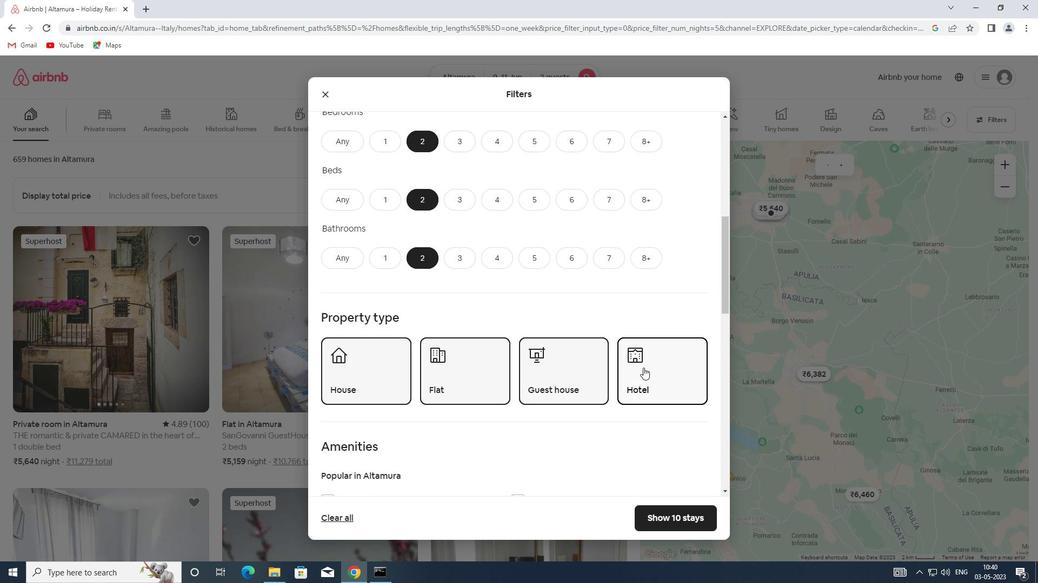 
Action: Mouse moved to (592, 346)
Screenshot: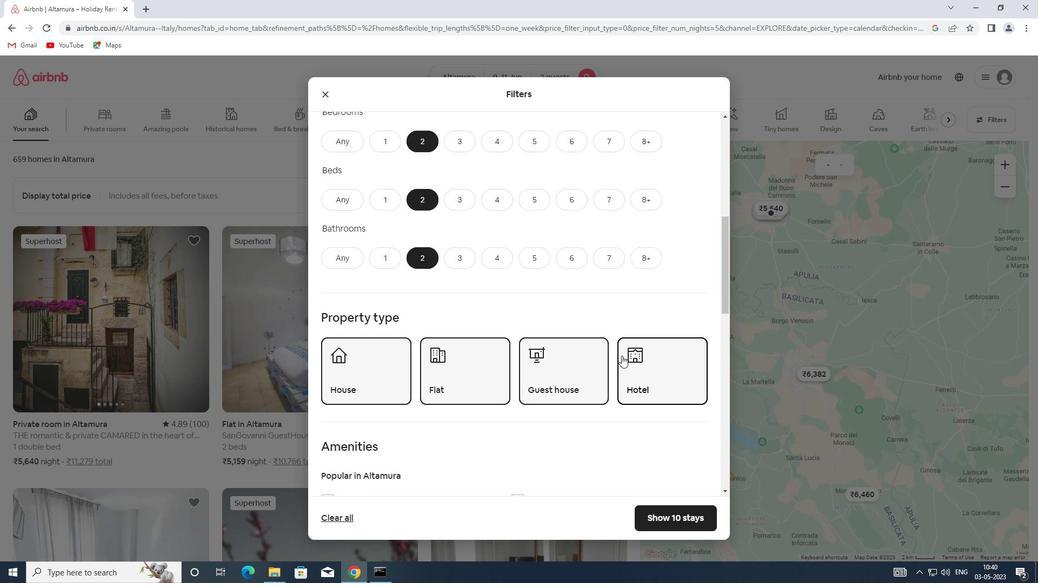 
Action: Mouse scrolled (592, 346) with delta (0, 0)
Screenshot: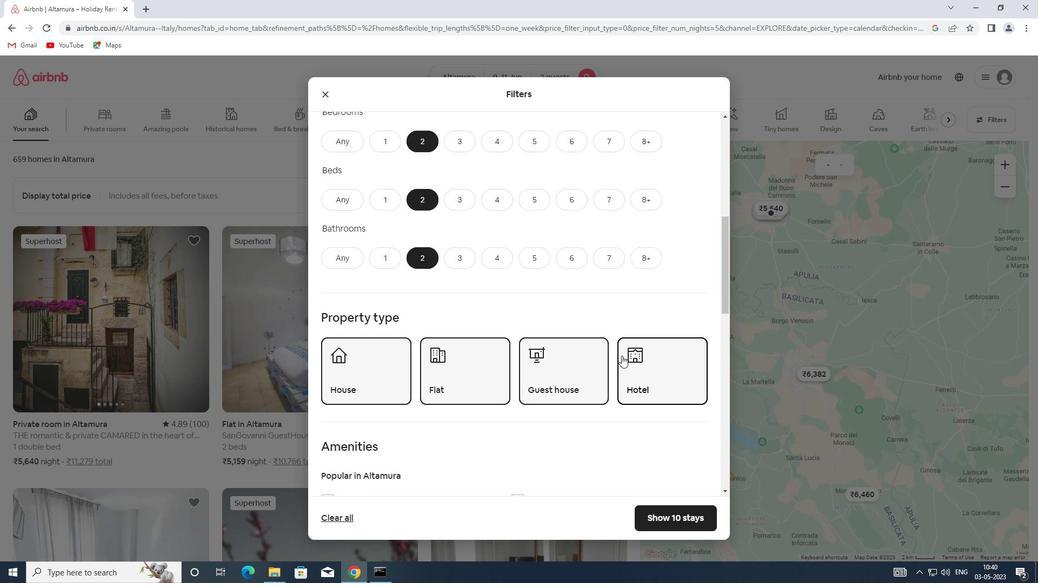 
Action: Mouse scrolled (592, 346) with delta (0, 0)
Screenshot: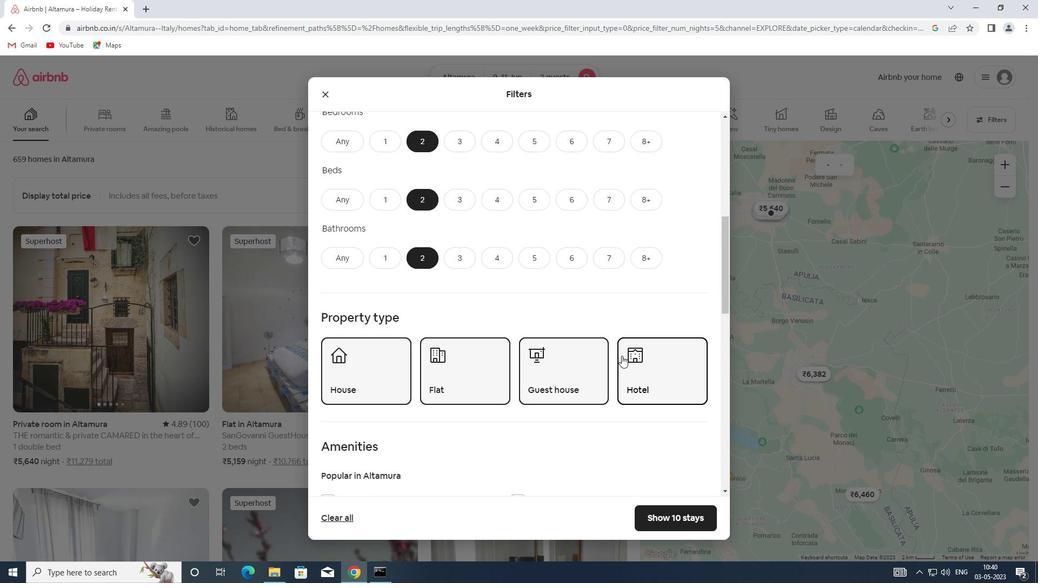 
Action: Mouse moved to (592, 346)
Screenshot: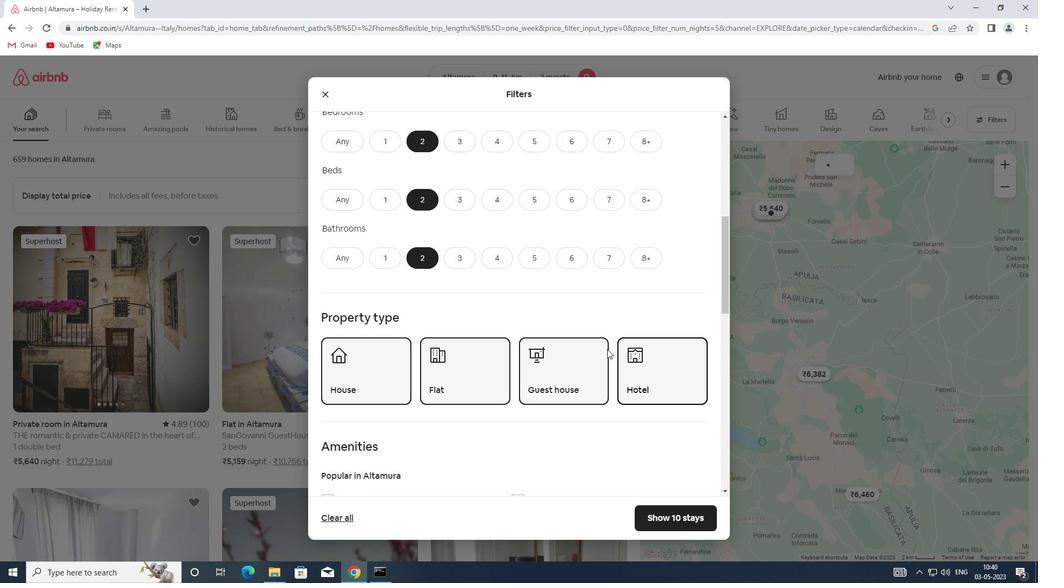 
Action: Mouse scrolled (592, 346) with delta (0, 0)
Screenshot: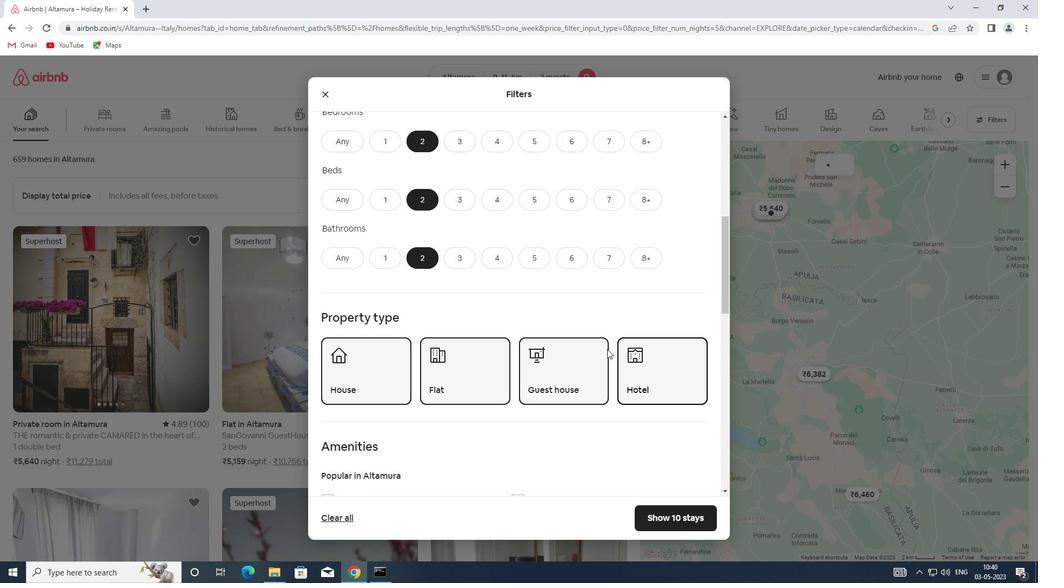 
Action: Mouse moved to (566, 334)
Screenshot: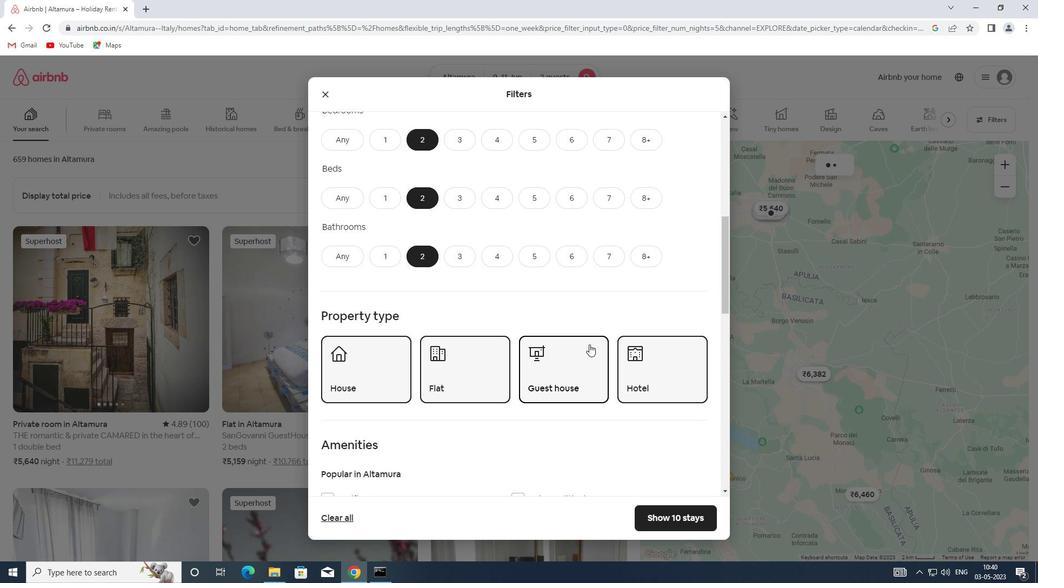 
Action: Mouse scrolled (566, 334) with delta (0, 0)
Screenshot: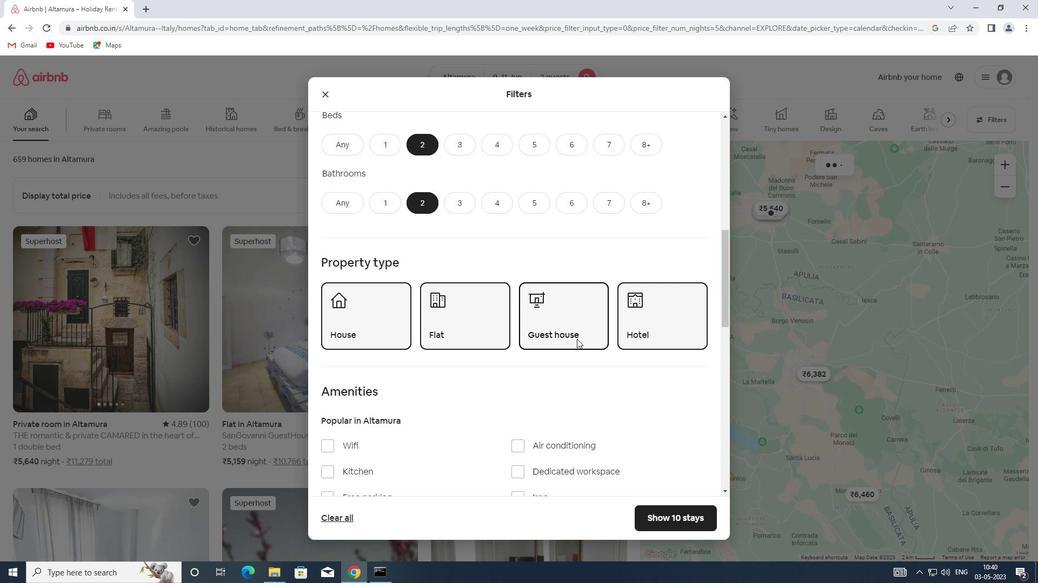 
Action: Mouse scrolled (566, 334) with delta (0, 0)
Screenshot: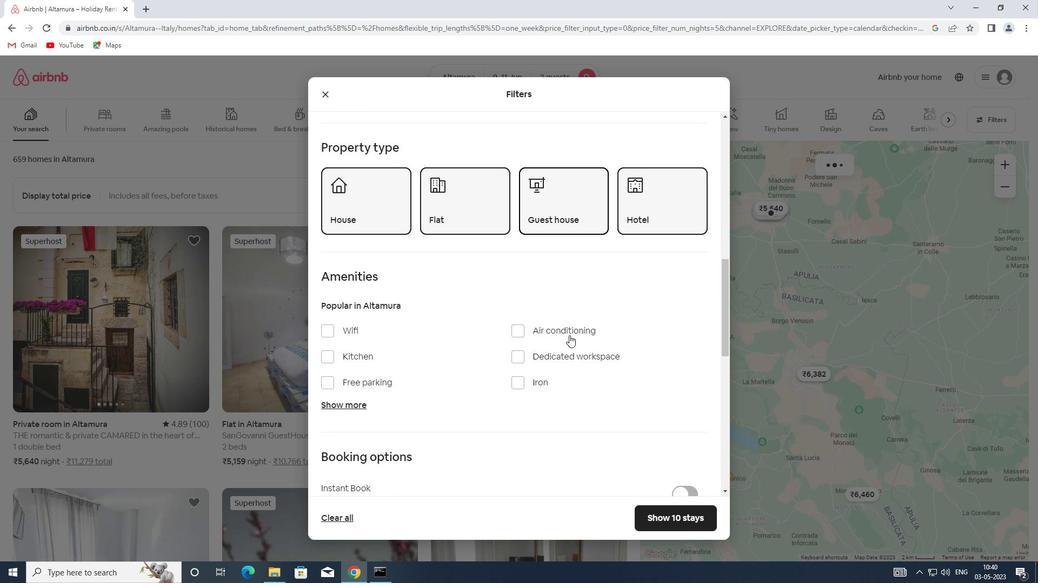 
Action: Mouse moved to (353, 180)
Screenshot: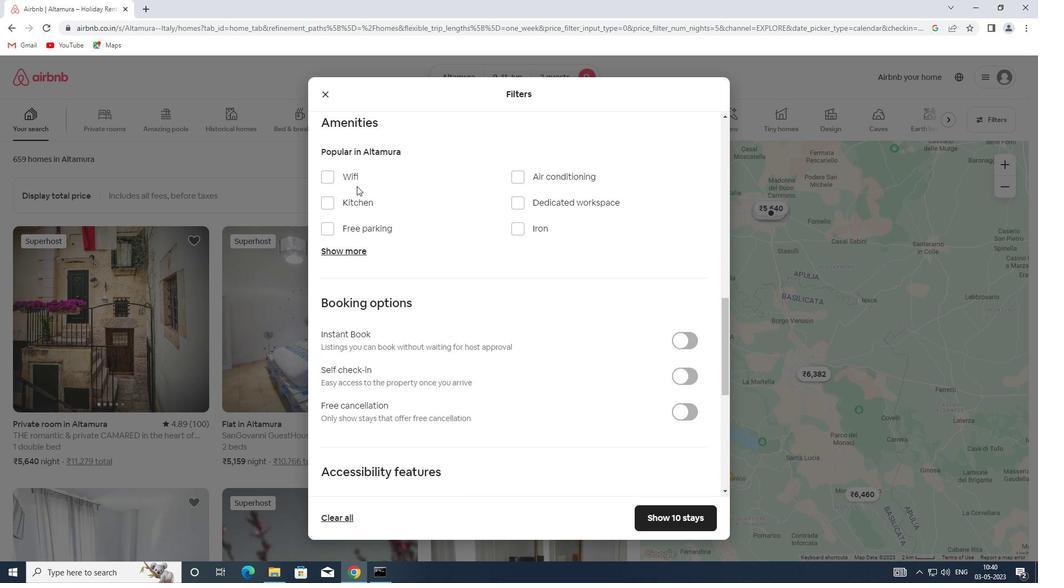 
Action: Mouse pressed left at (353, 180)
Screenshot: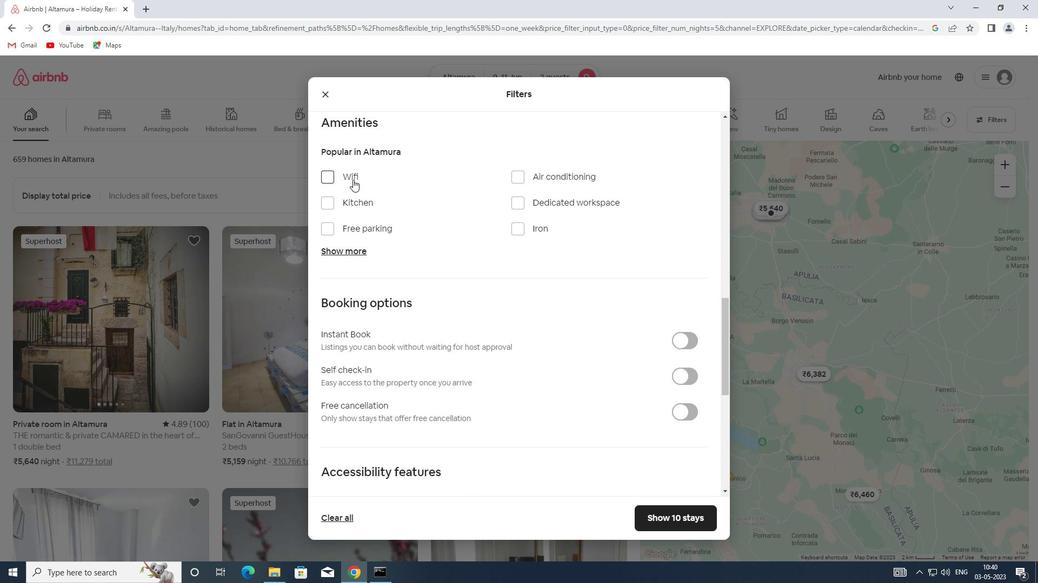 
Action: Mouse moved to (353, 249)
Screenshot: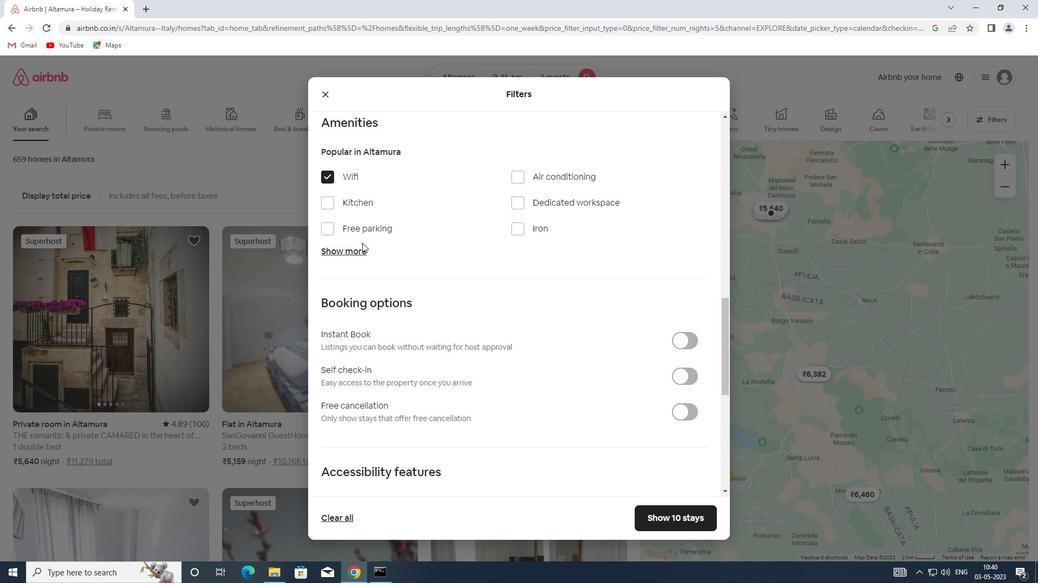 
Action: Mouse pressed left at (353, 249)
Screenshot: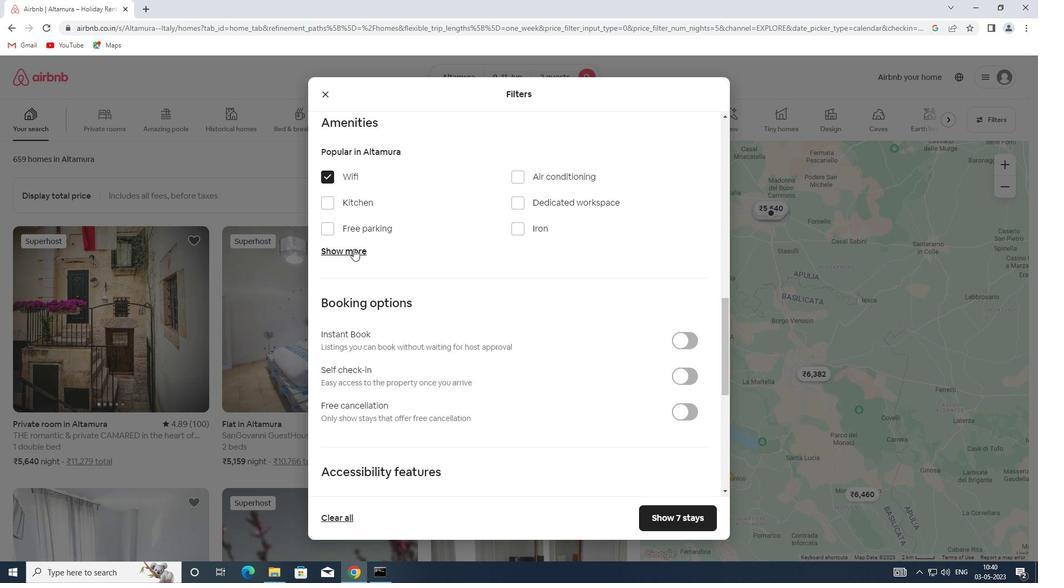 
Action: Mouse moved to (366, 291)
Screenshot: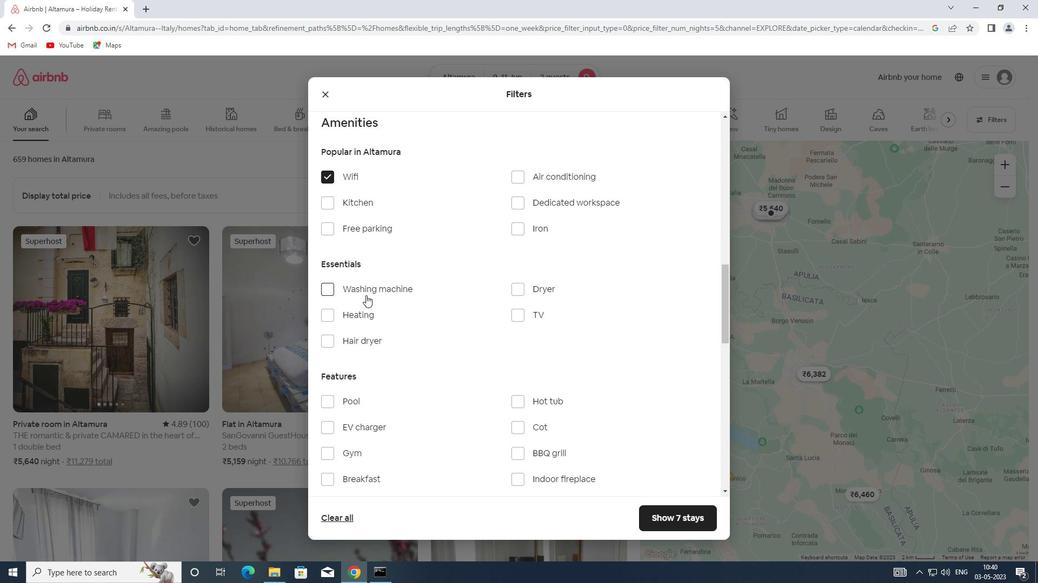 
Action: Mouse pressed left at (366, 291)
Screenshot: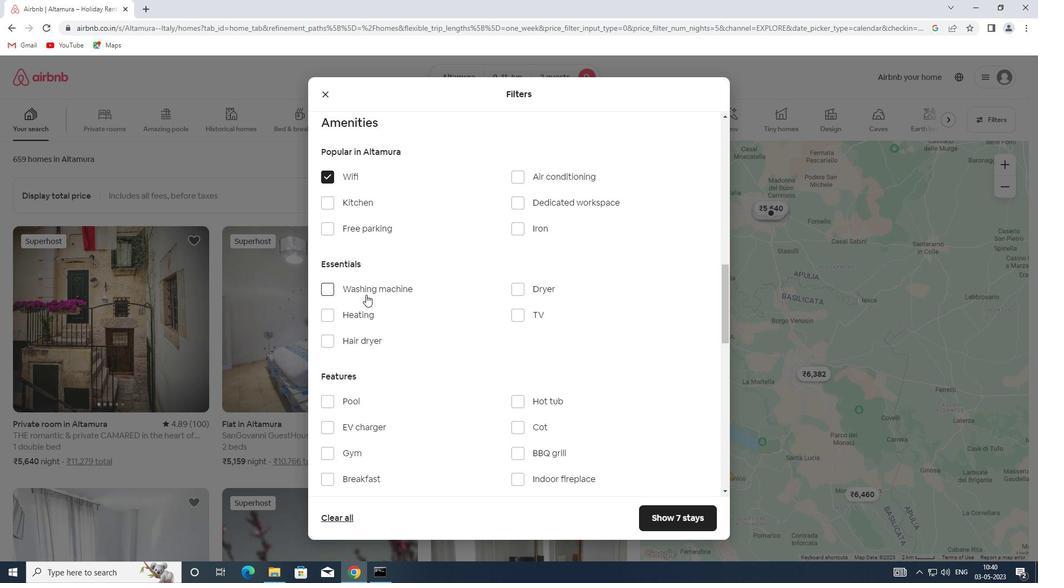 
Action: Mouse moved to (366, 291)
Screenshot: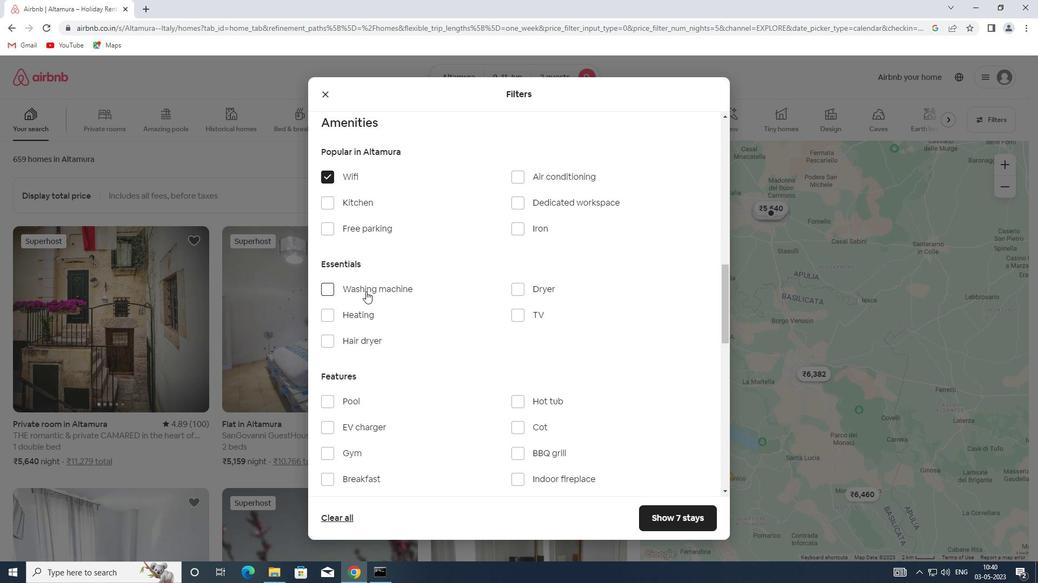 
Action: Mouse scrolled (366, 290) with delta (0, 0)
Screenshot: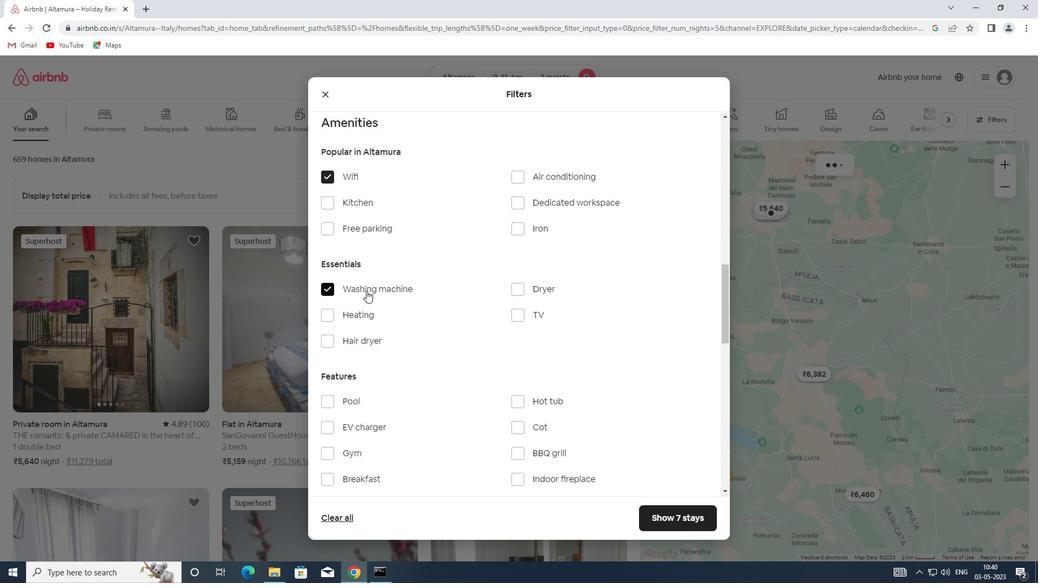 
Action: Mouse scrolled (366, 290) with delta (0, 0)
Screenshot: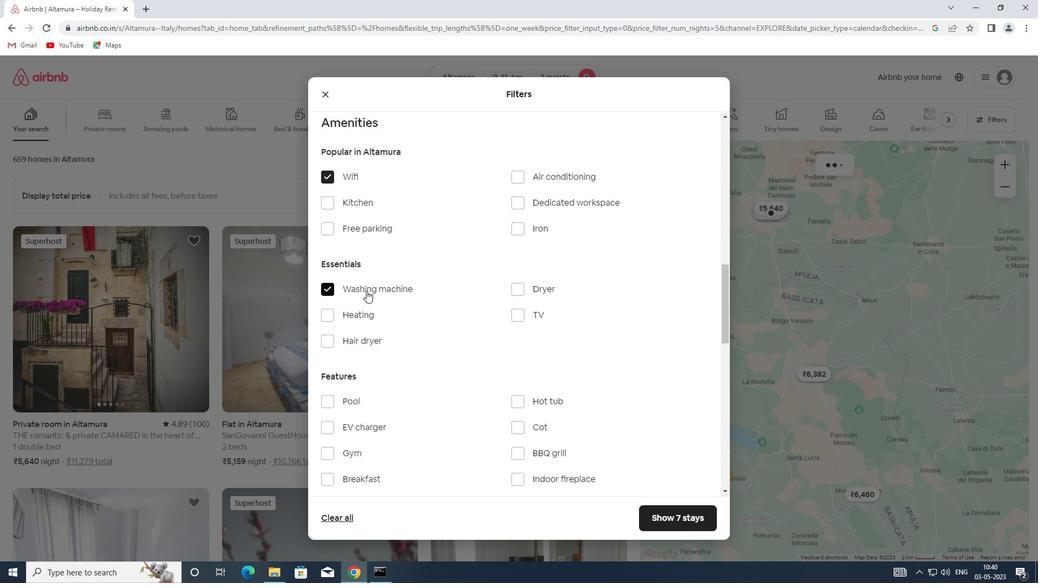 
Action: Mouse scrolled (366, 290) with delta (0, 0)
Screenshot: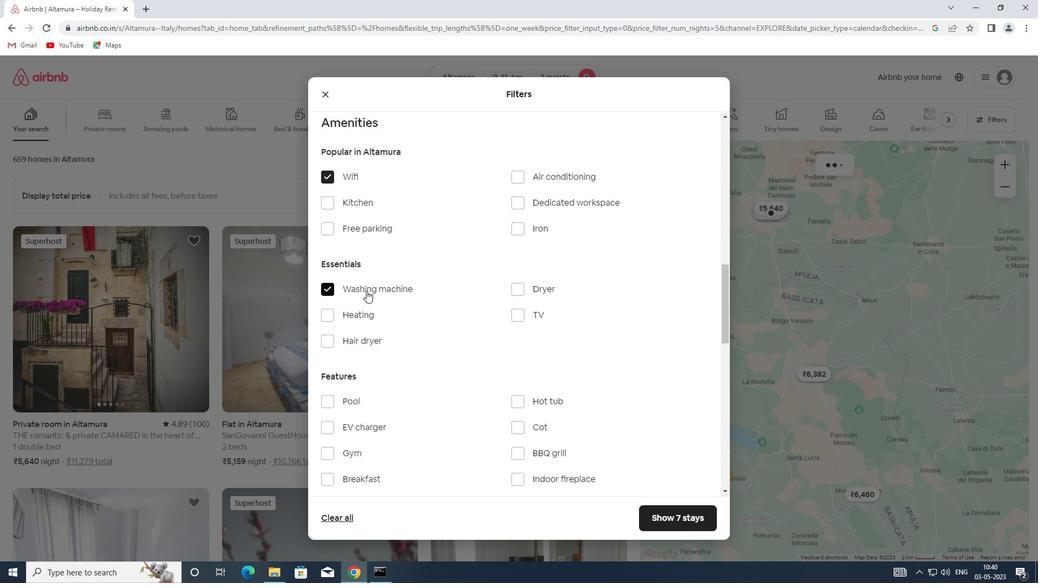
Action: Mouse scrolled (366, 290) with delta (0, 0)
Screenshot: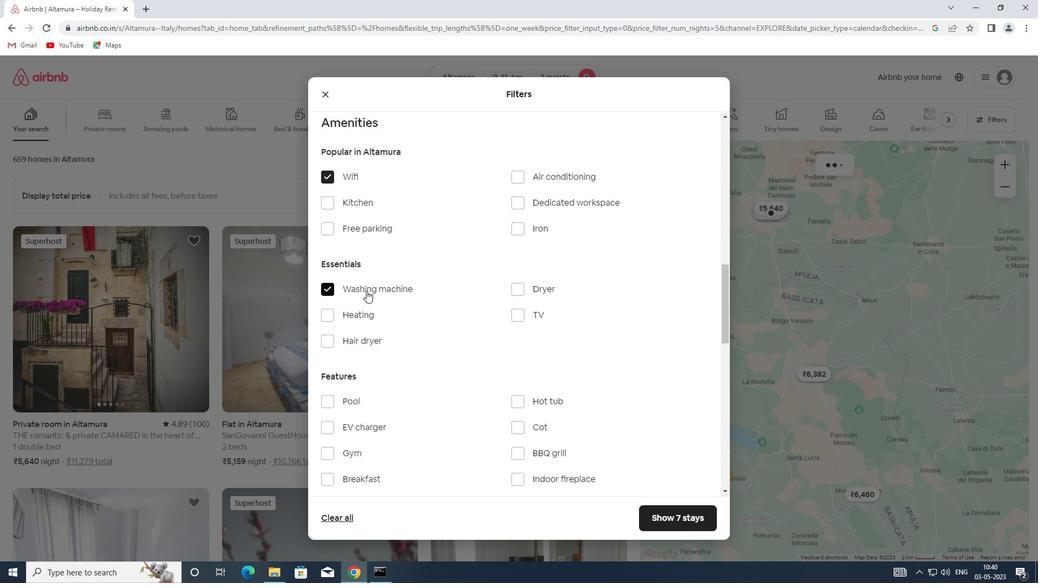 
Action: Mouse scrolled (366, 290) with delta (0, 0)
Screenshot: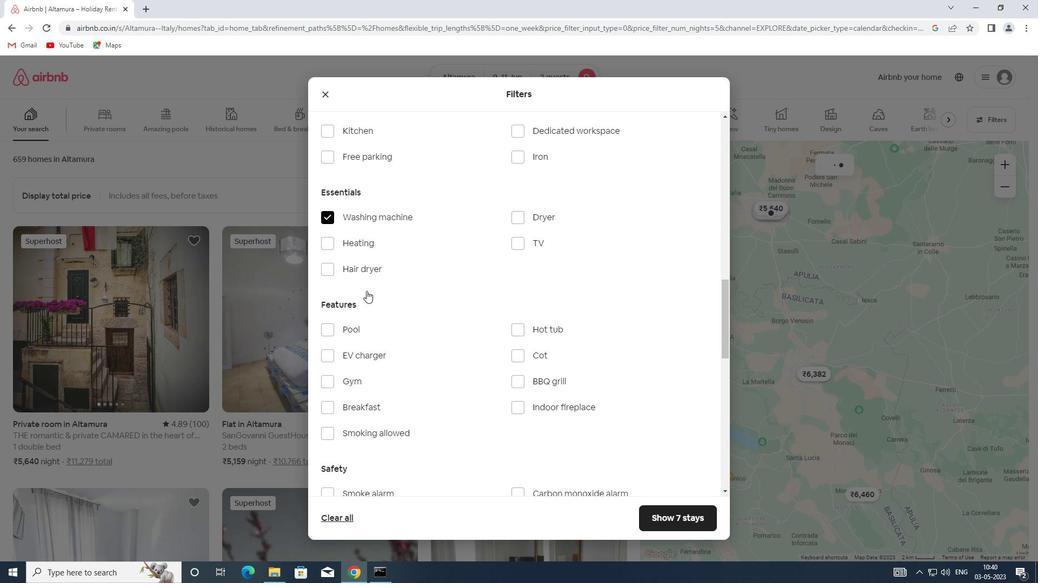 
Action: Mouse scrolled (366, 290) with delta (0, 0)
Screenshot: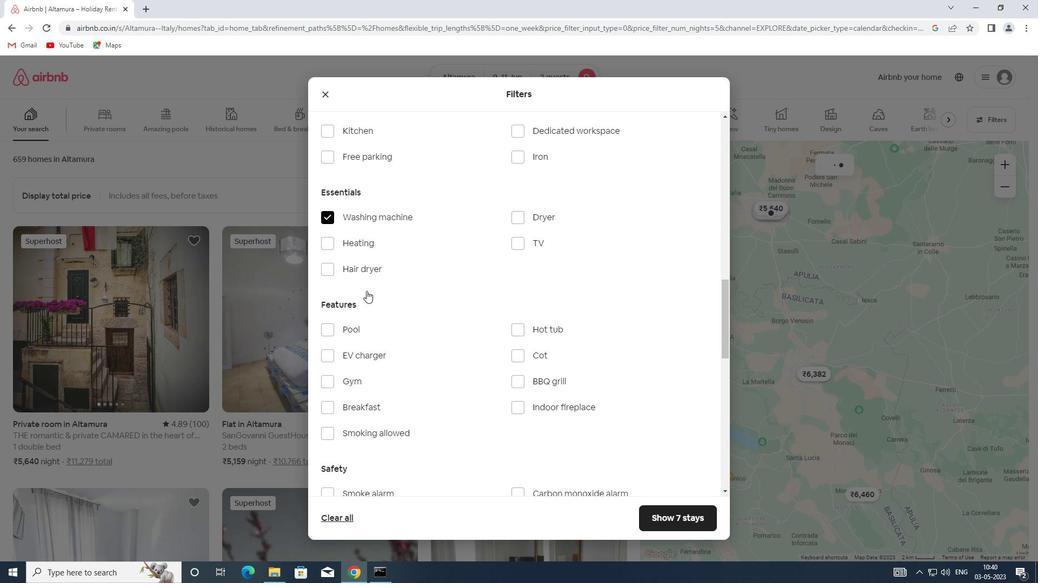 
Action: Mouse scrolled (366, 290) with delta (0, 0)
Screenshot: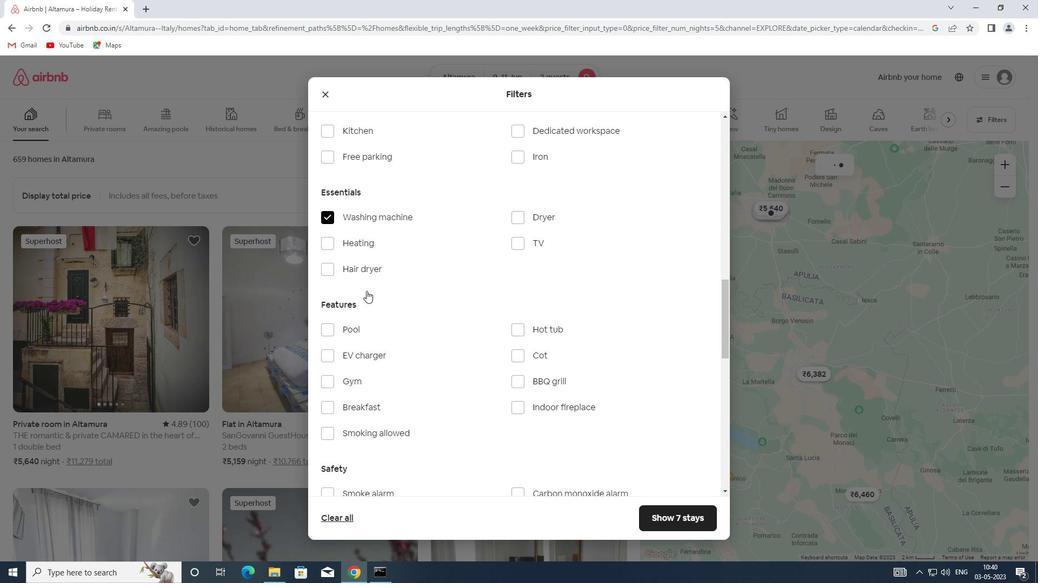 
Action: Mouse scrolled (366, 291) with delta (0, 0)
Screenshot: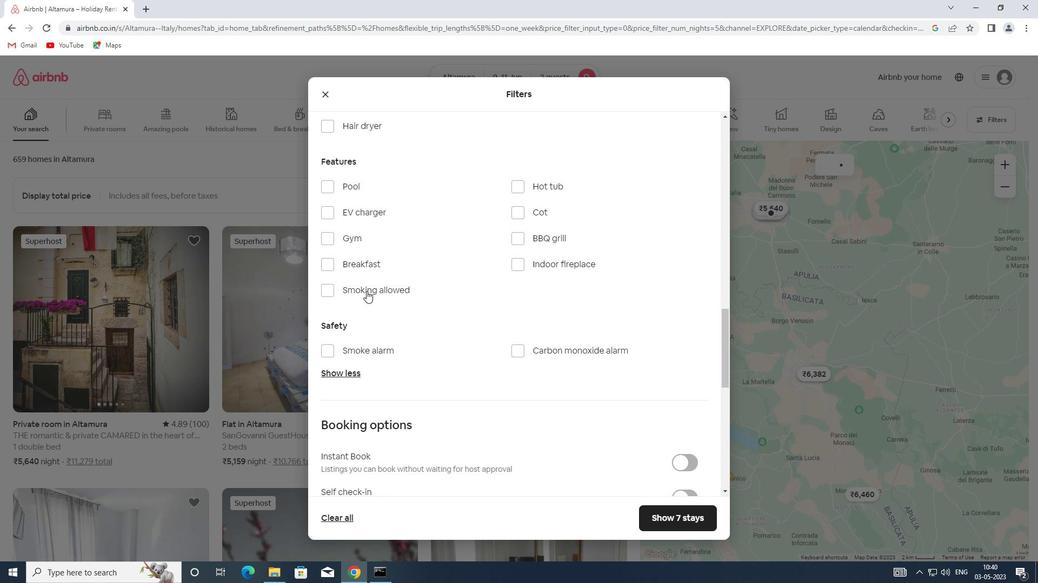 
Action: Mouse moved to (694, 384)
Screenshot: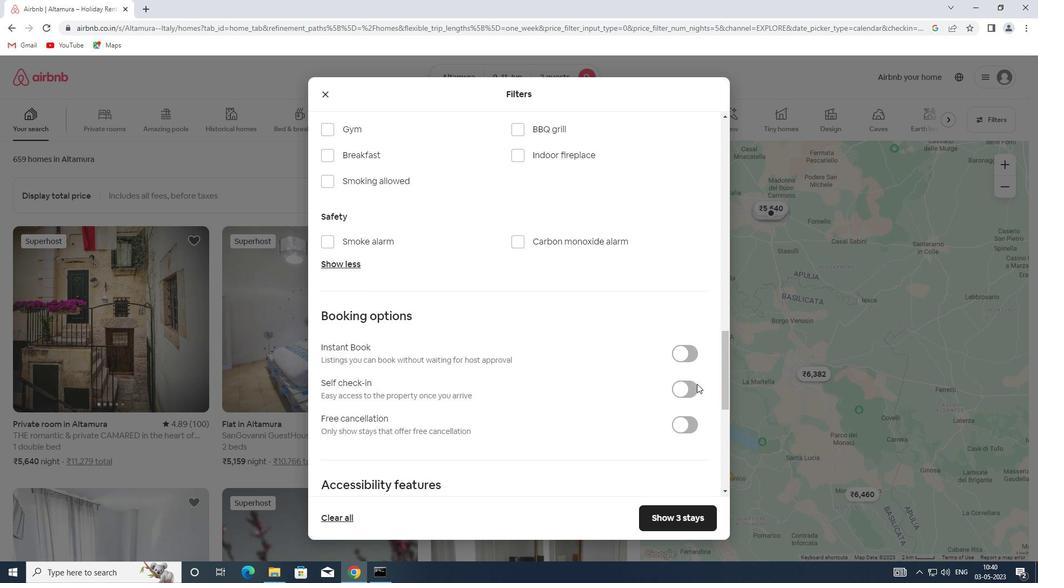 
Action: Mouse pressed left at (694, 384)
Screenshot: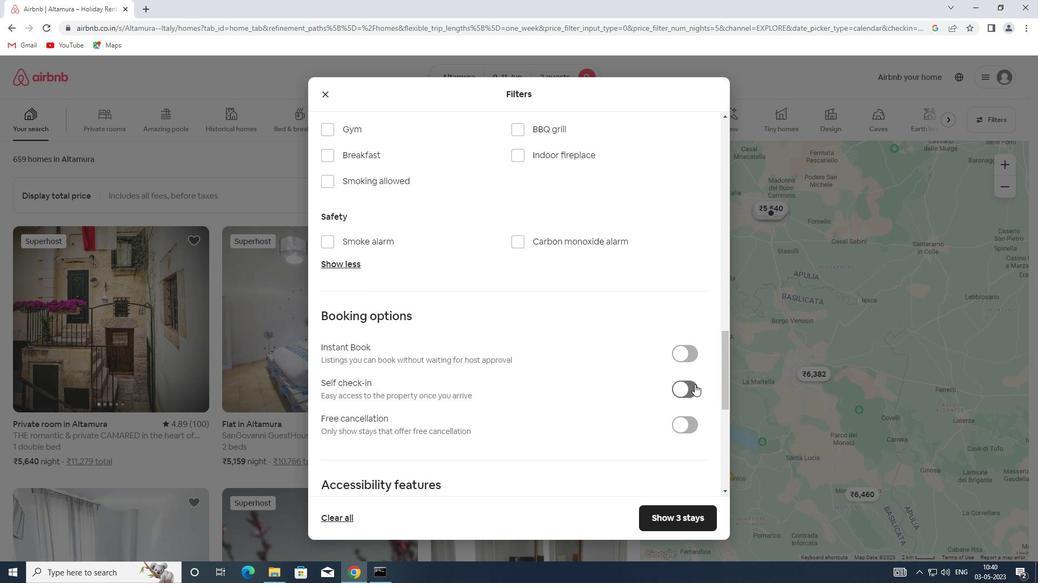 
Action: Mouse moved to (340, 350)
Screenshot: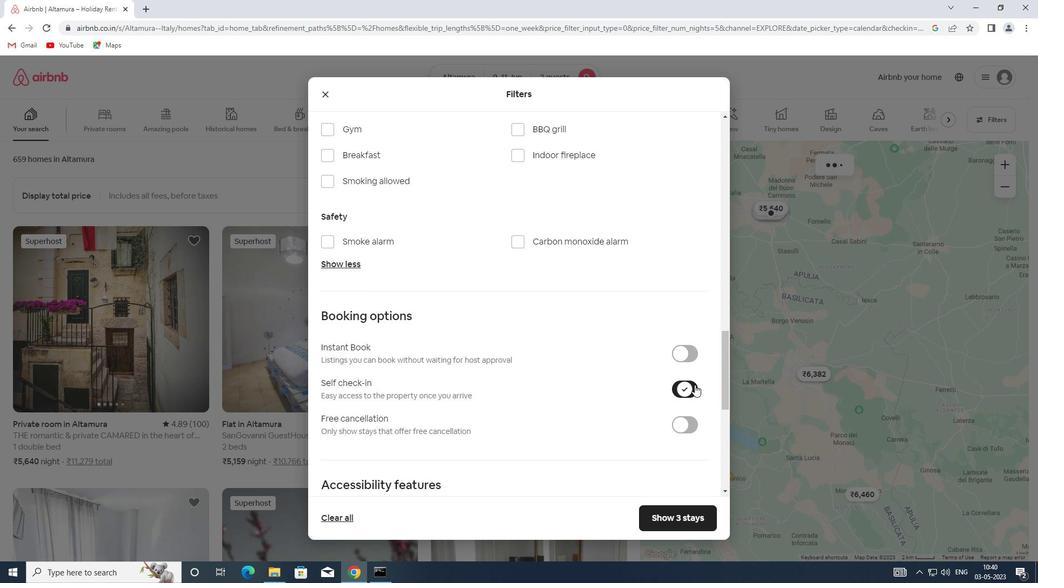 
Action: Mouse scrolled (340, 350) with delta (0, 0)
Screenshot: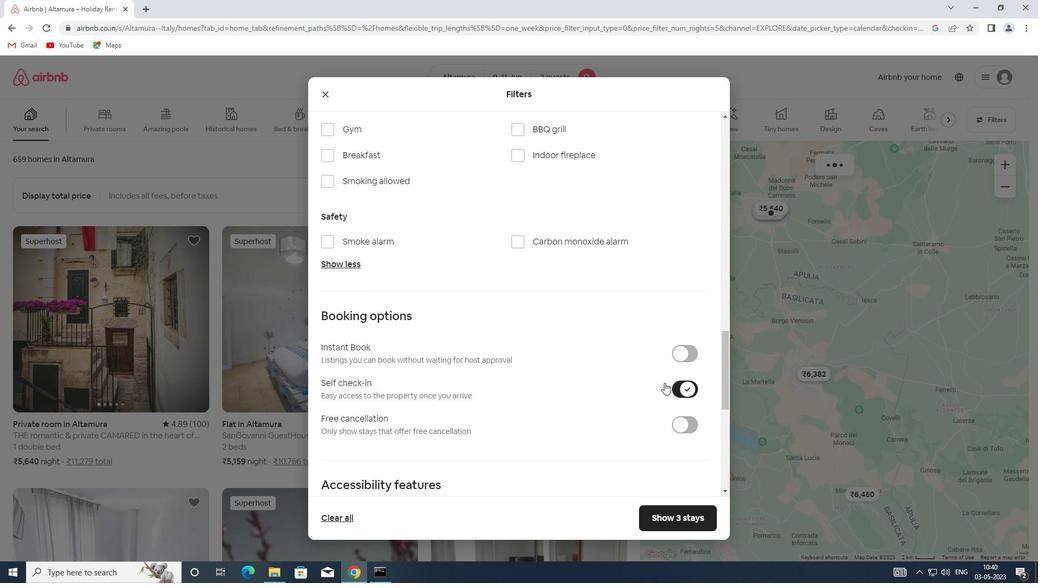 
Action: Mouse scrolled (340, 350) with delta (0, 0)
Screenshot: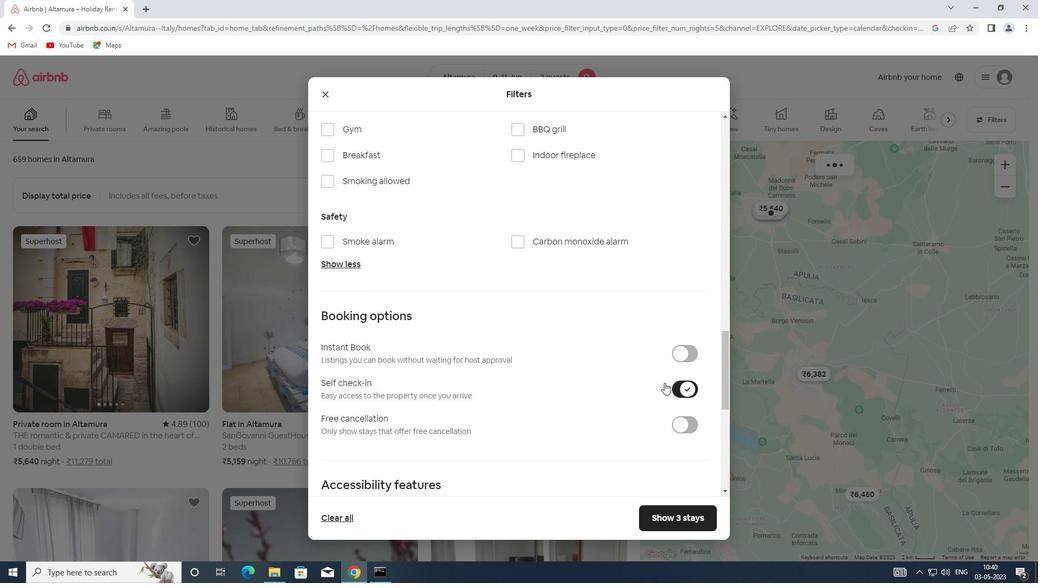 
Action: Mouse scrolled (340, 350) with delta (0, 0)
Screenshot: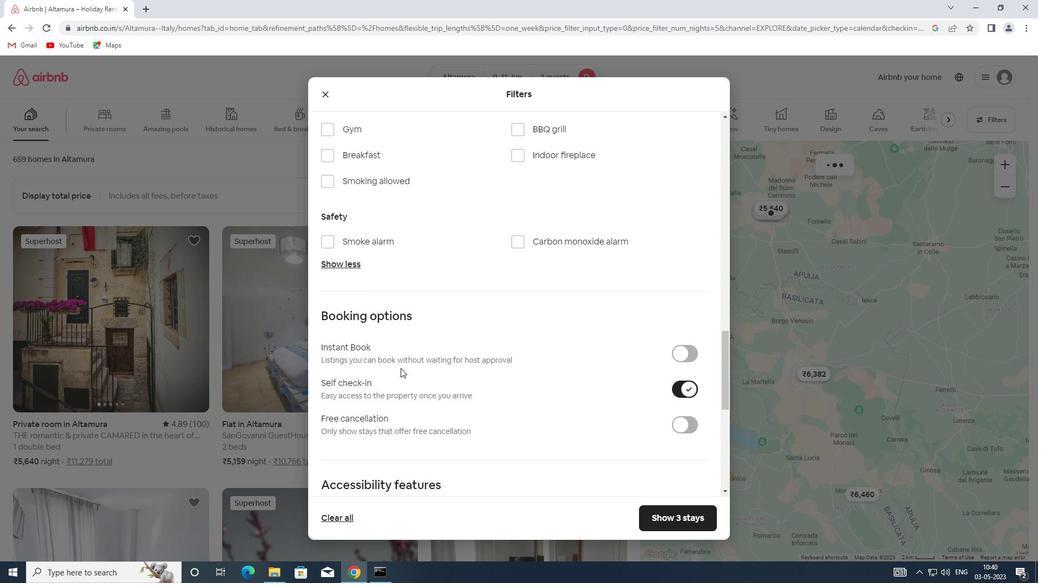 
Action: Mouse scrolled (340, 350) with delta (0, 0)
Screenshot: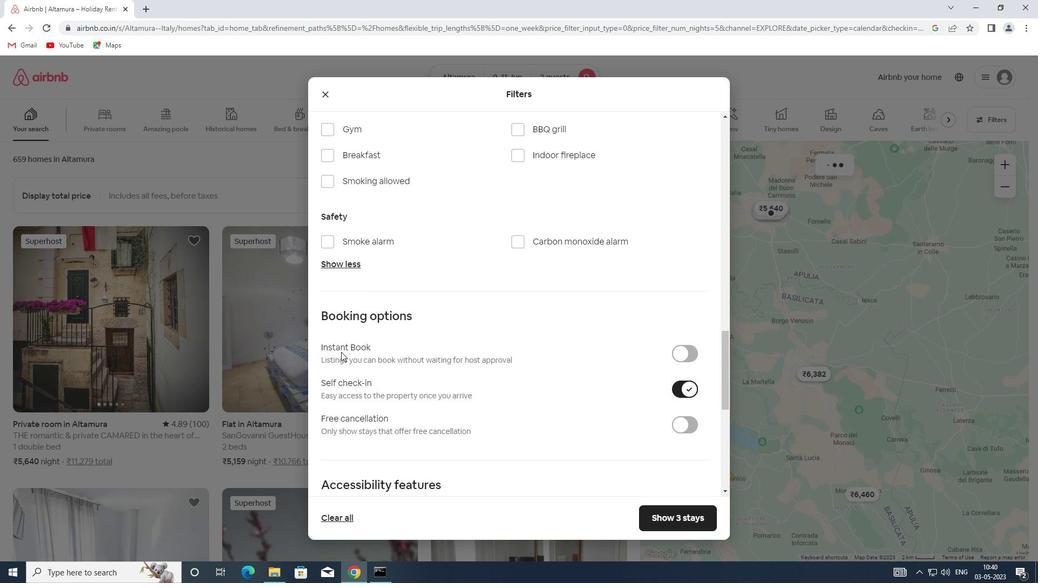 
Action: Mouse moved to (342, 347)
Screenshot: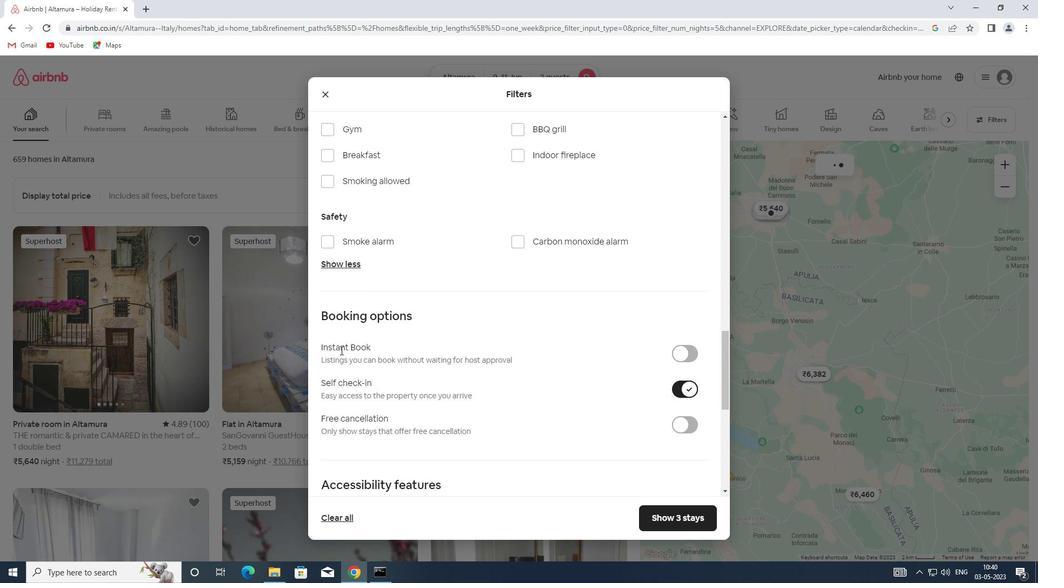 
Action: Mouse scrolled (342, 346) with delta (0, 0)
Screenshot: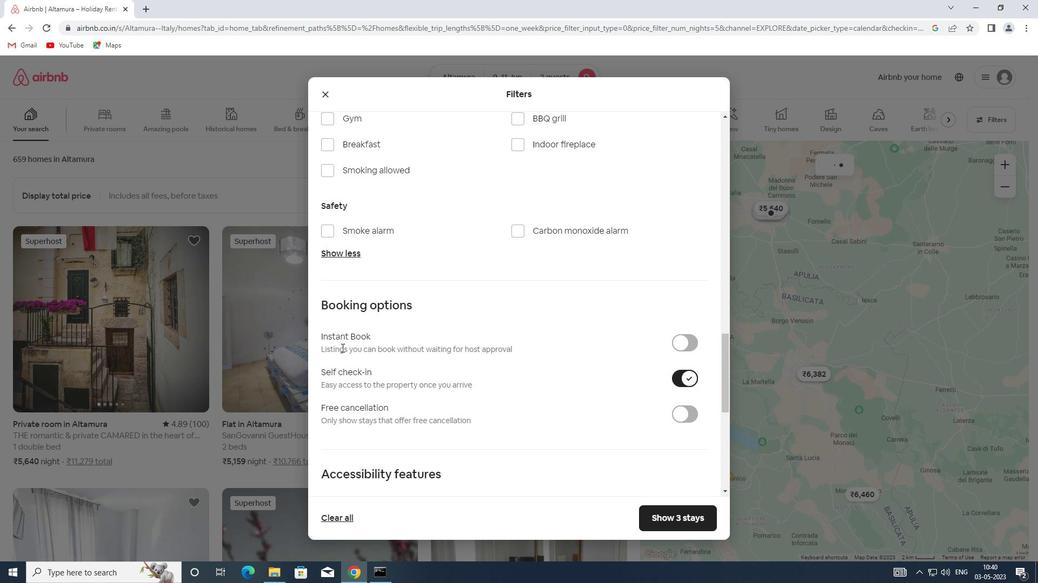 
Action: Mouse scrolled (342, 346) with delta (0, 0)
Screenshot: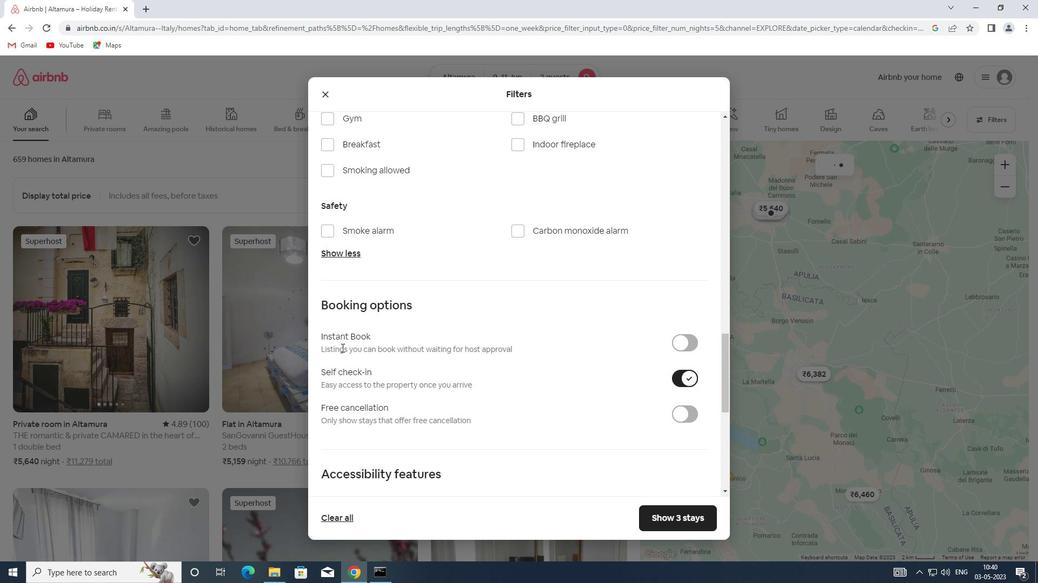 
Action: Mouse scrolled (342, 346) with delta (0, 0)
Screenshot: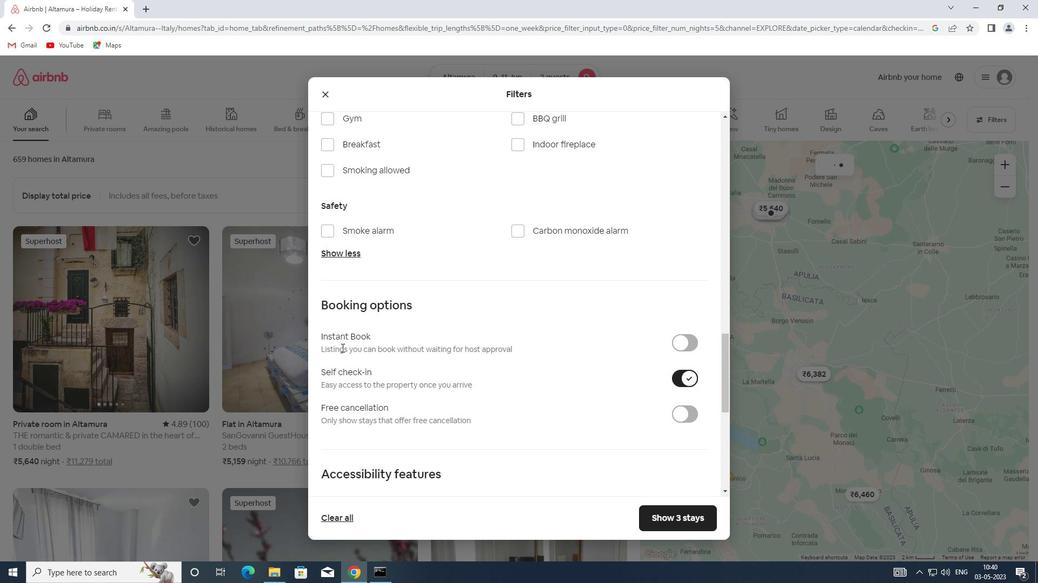 
Action: Mouse scrolled (342, 346) with delta (0, 0)
Screenshot: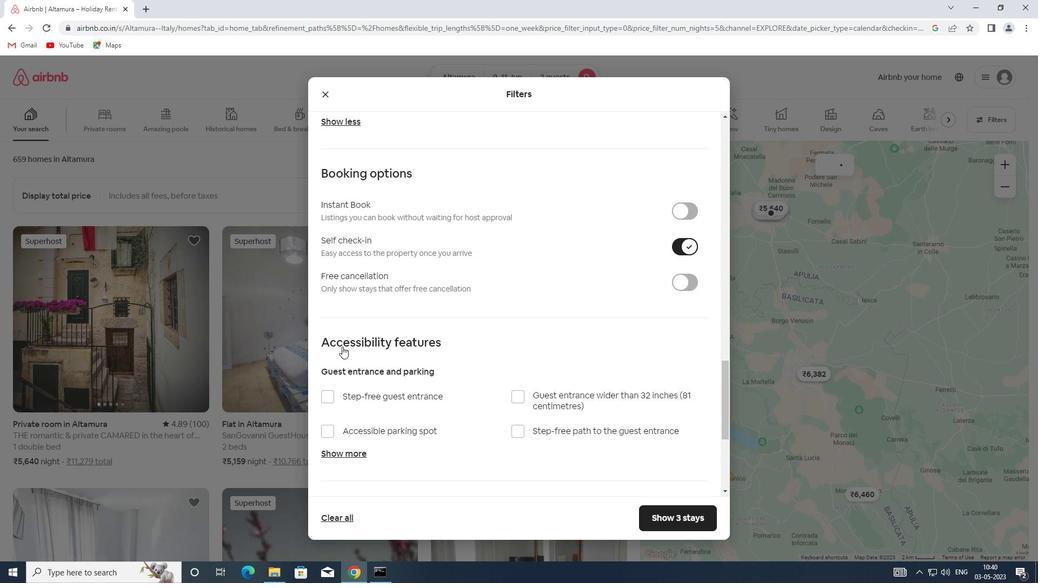 
Action: Mouse moved to (364, 381)
Screenshot: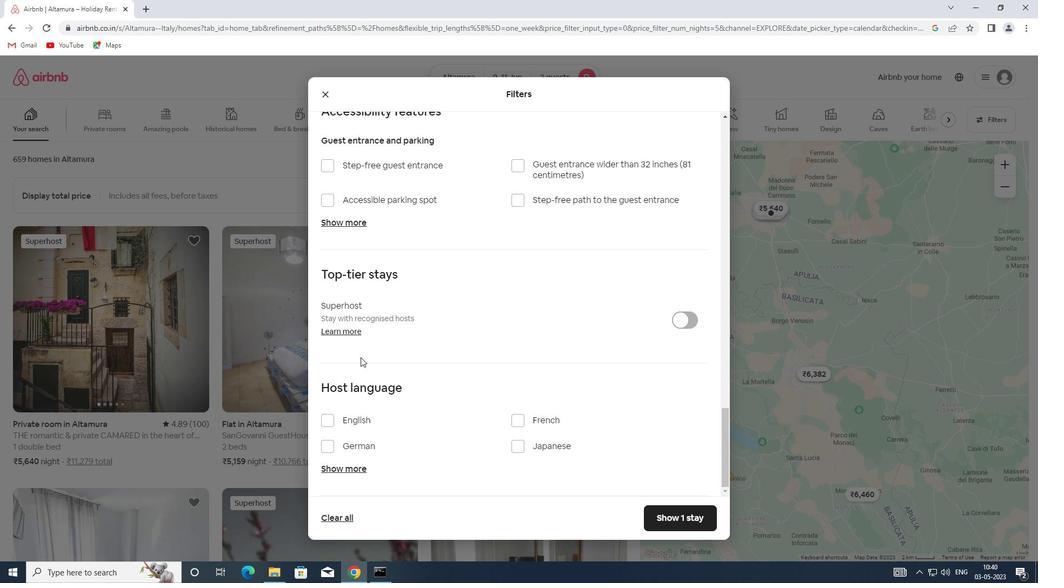 
Action: Mouse scrolled (364, 381) with delta (0, 0)
Screenshot: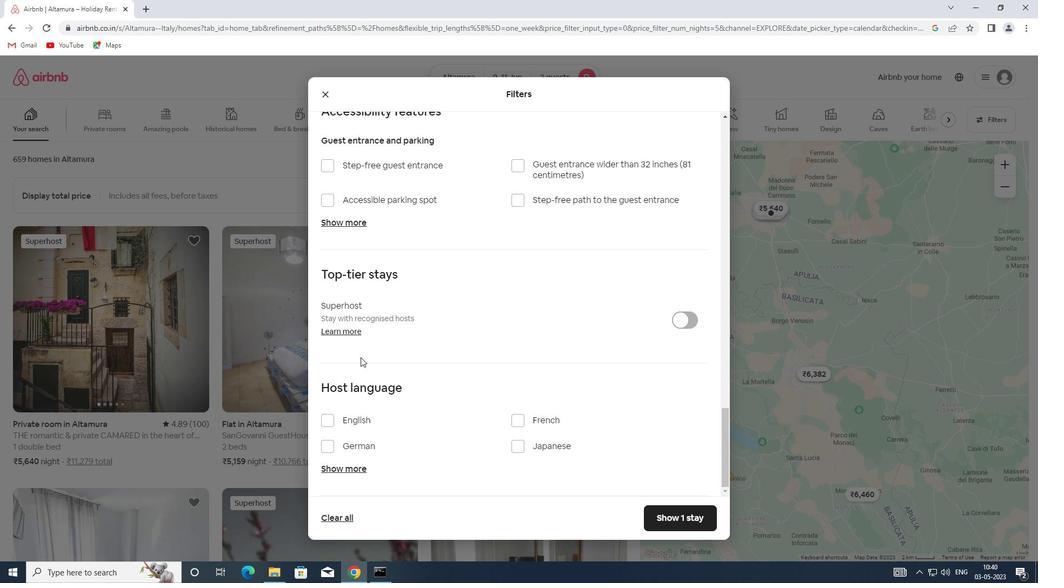
Action: Mouse moved to (365, 382)
Screenshot: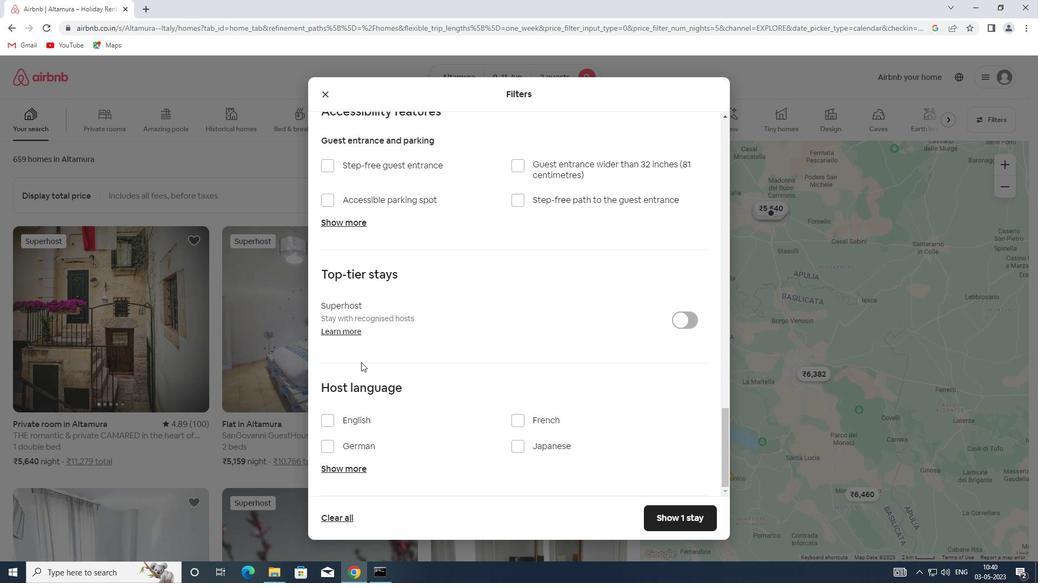 
Action: Mouse scrolled (365, 381) with delta (0, 0)
Screenshot: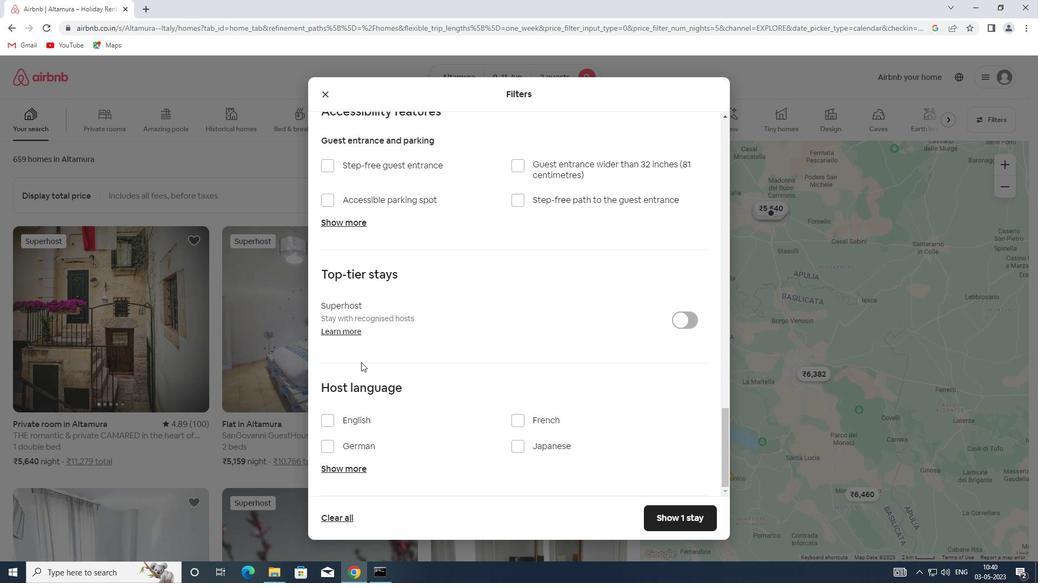 
Action: Mouse moved to (366, 382)
Screenshot: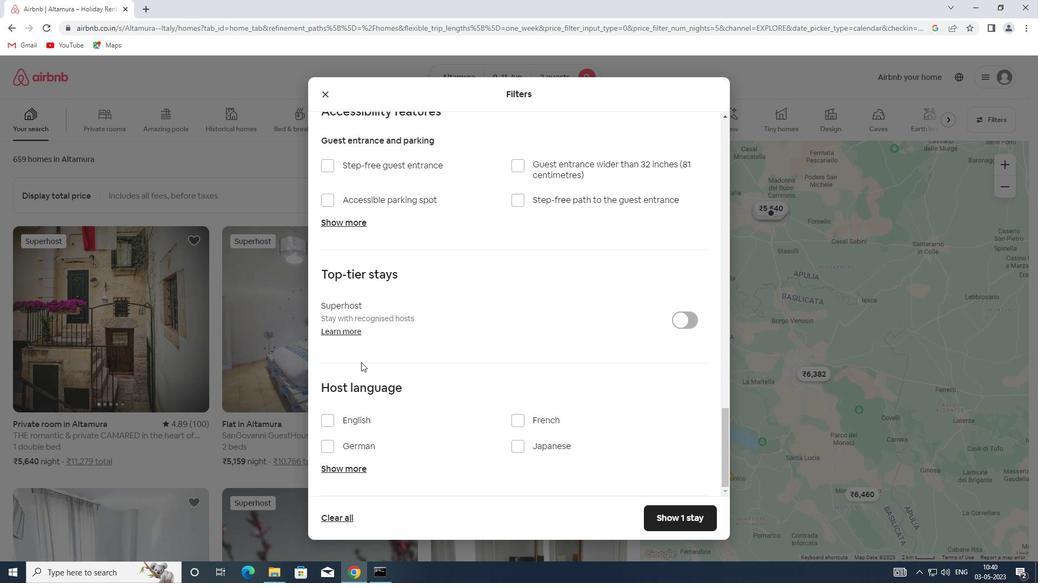 
Action: Mouse scrolled (366, 382) with delta (0, 0)
Screenshot: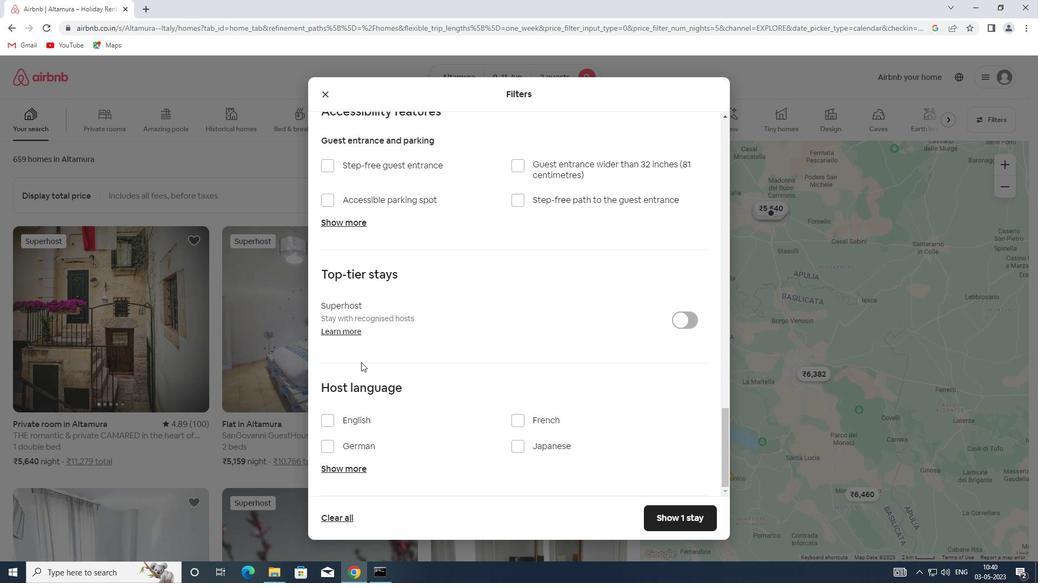 
Action: Mouse moved to (343, 418)
Screenshot: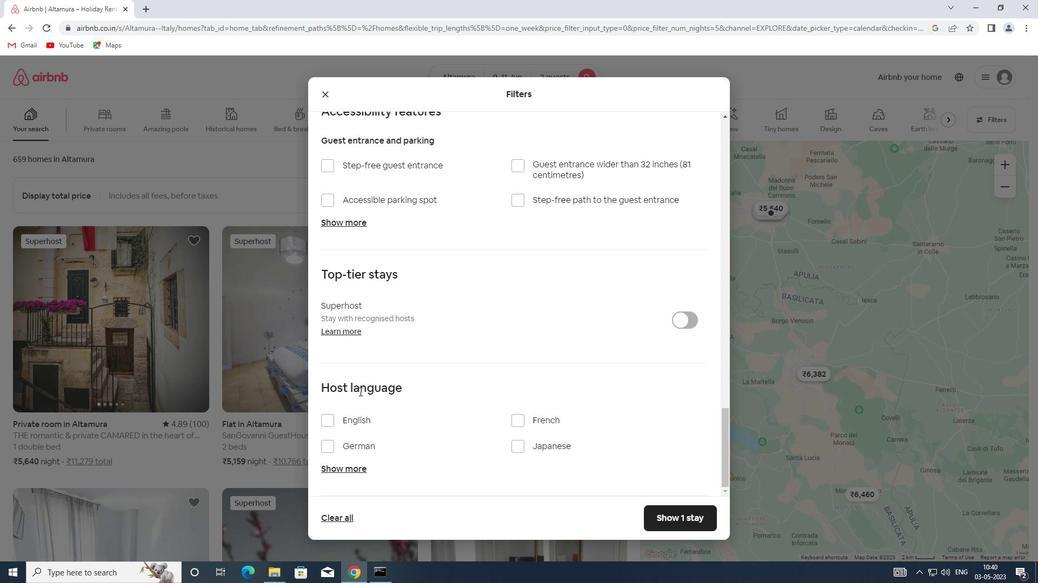 
Action: Mouse pressed left at (343, 418)
Screenshot: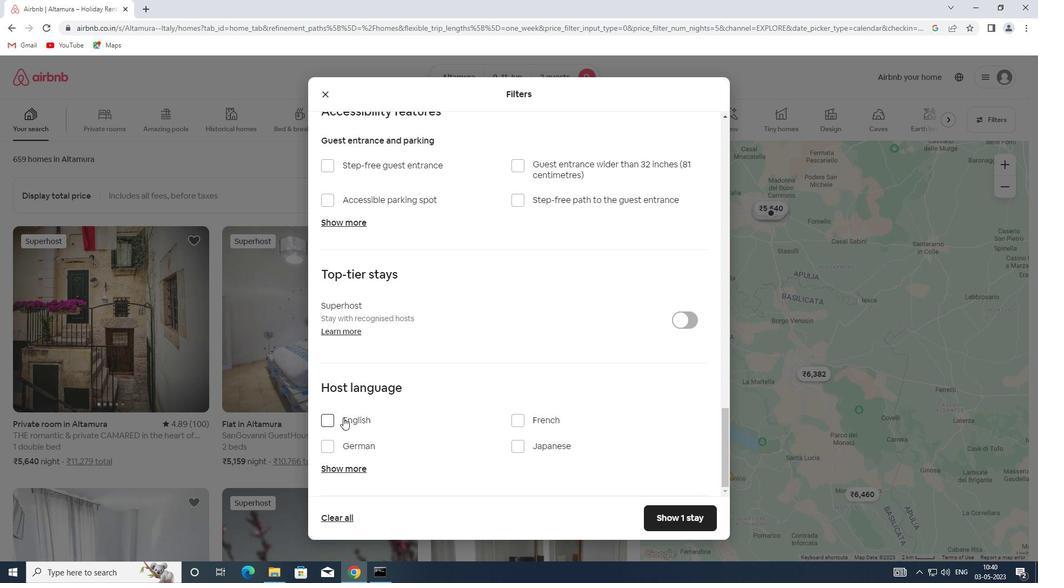 
Action: Mouse moved to (672, 516)
Screenshot: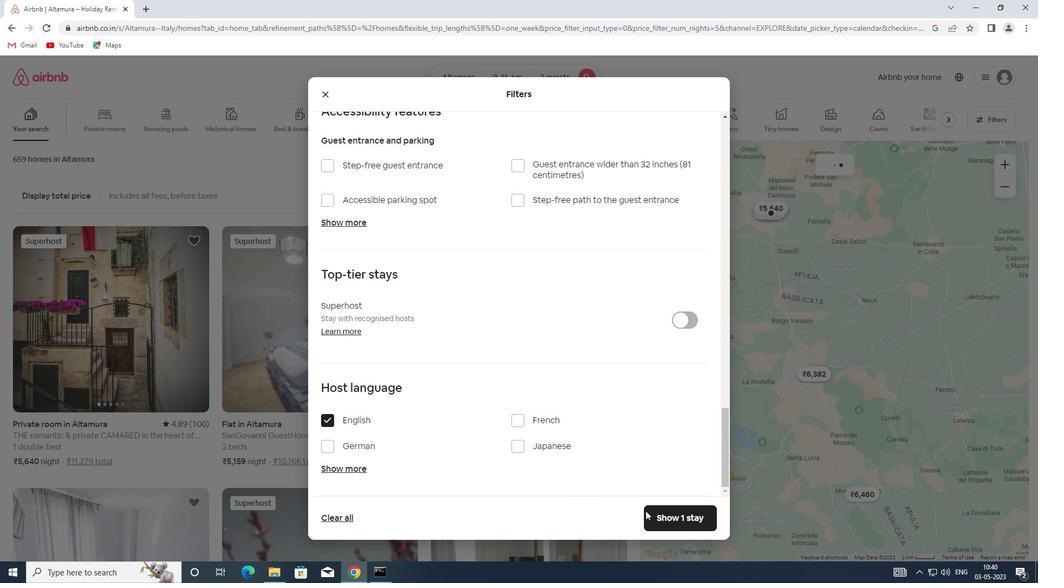 
Action: Mouse pressed left at (672, 516)
Screenshot: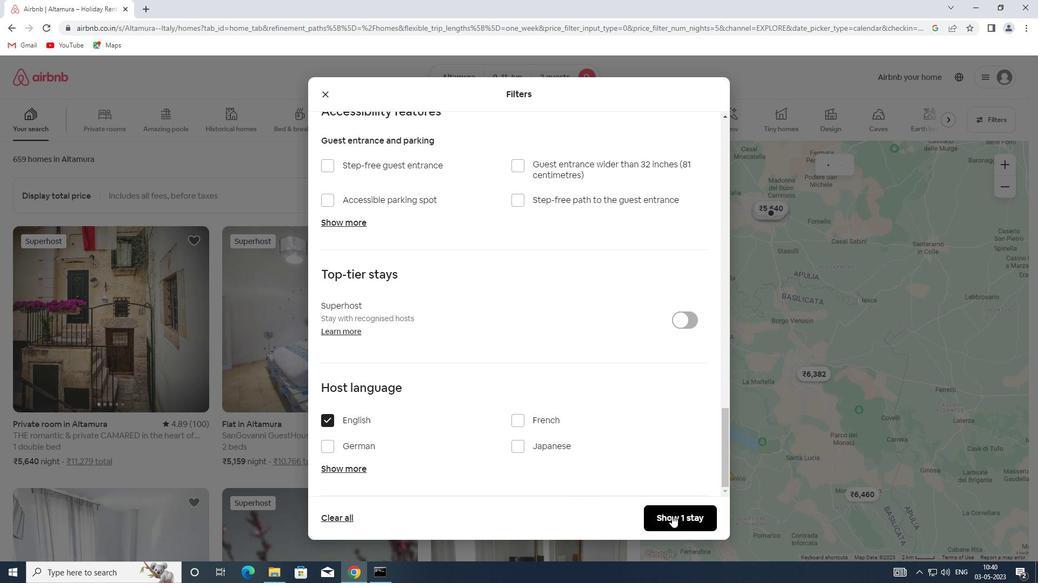 
Action: Mouse moved to (669, 511)
Screenshot: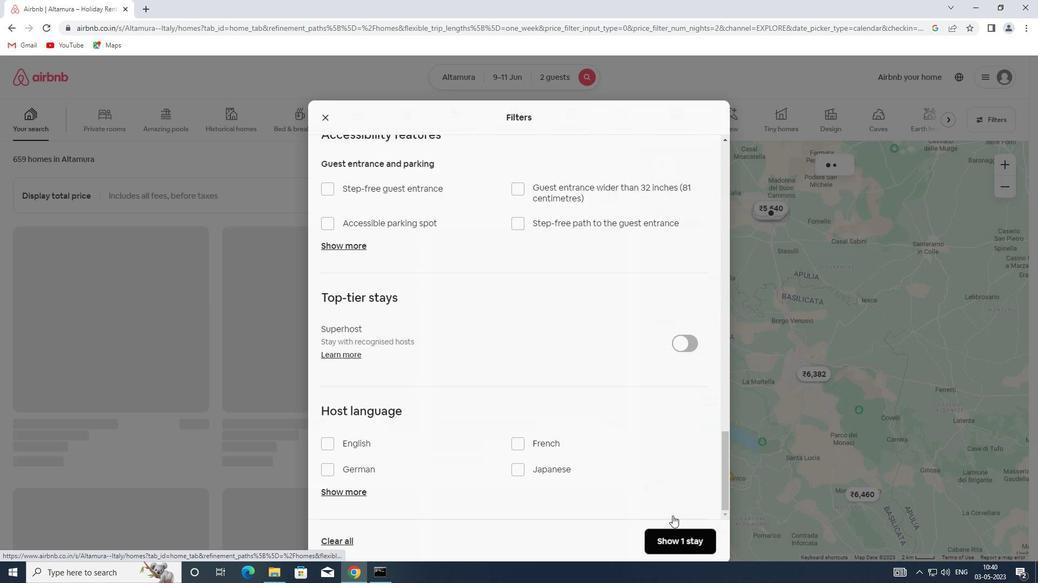 
